 Task: Create List Brand Portfolio Metrics in Board Data Analytics Platforms and Tools to Workspace Business Travel Services. Create List Brand Portfolio Governance in Board Brand Positioning and Messaging Development to Workspace Business Travel Services. Create List Brand Portfolio Review in Board Business Model Revenue Forecasting and Modeling to Workspace Business Travel Services
Action: Mouse moved to (437, 178)
Screenshot: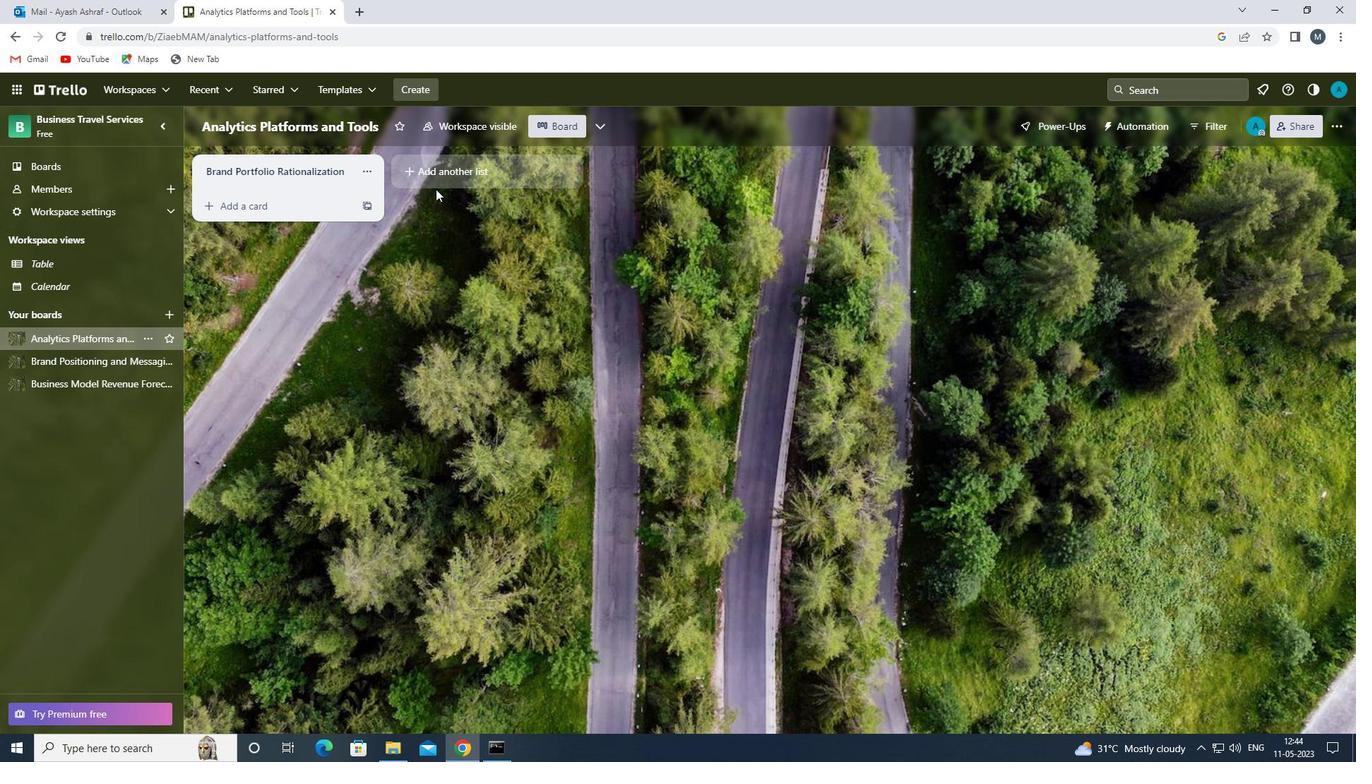 
Action: Mouse pressed left at (437, 178)
Screenshot: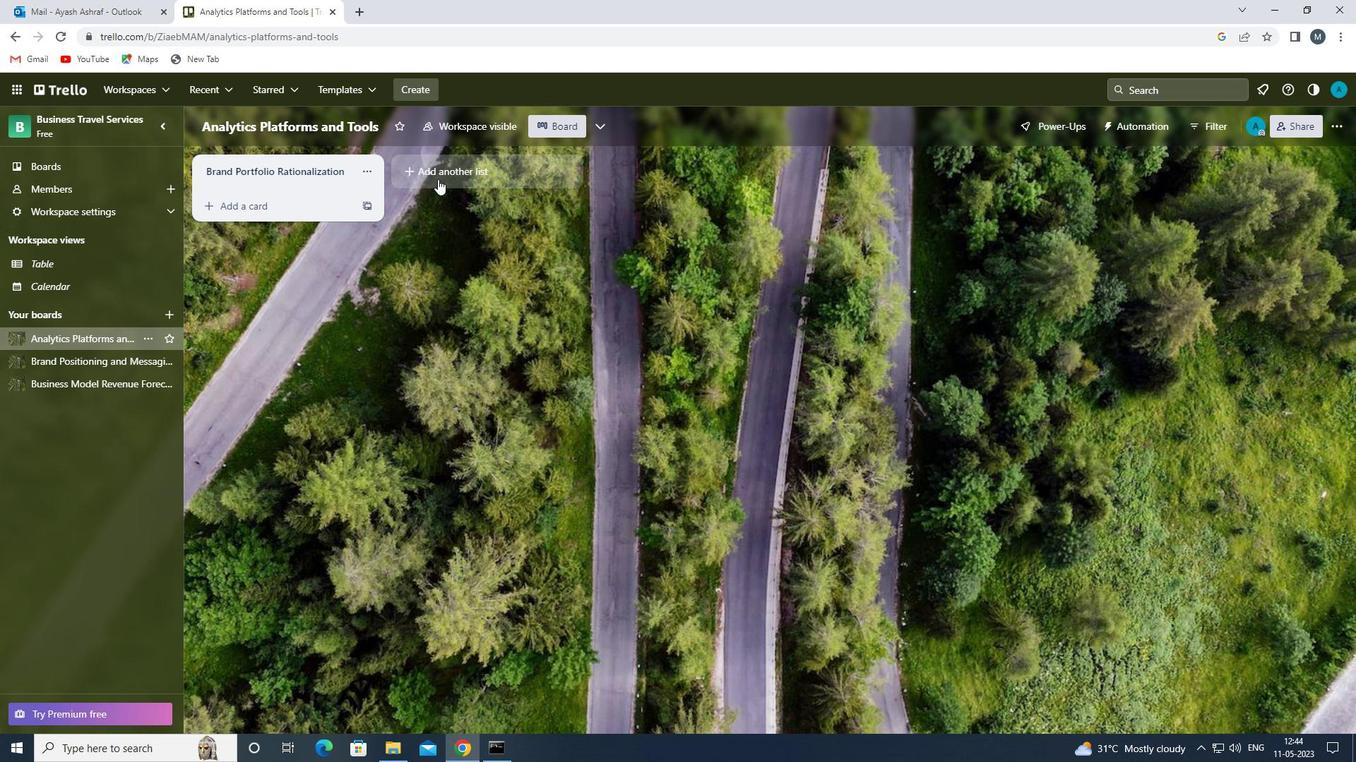 
Action: Mouse moved to (435, 173)
Screenshot: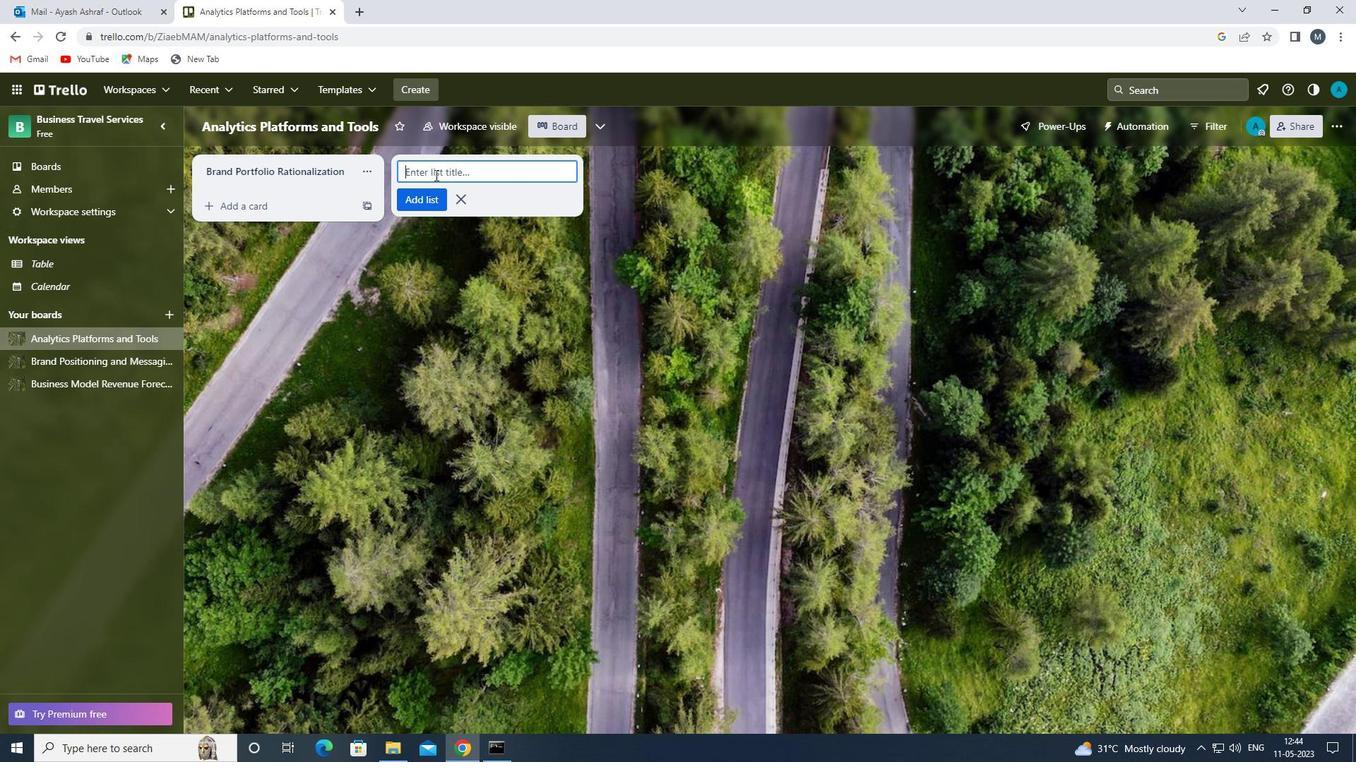 
Action: Mouse pressed left at (435, 173)
Screenshot: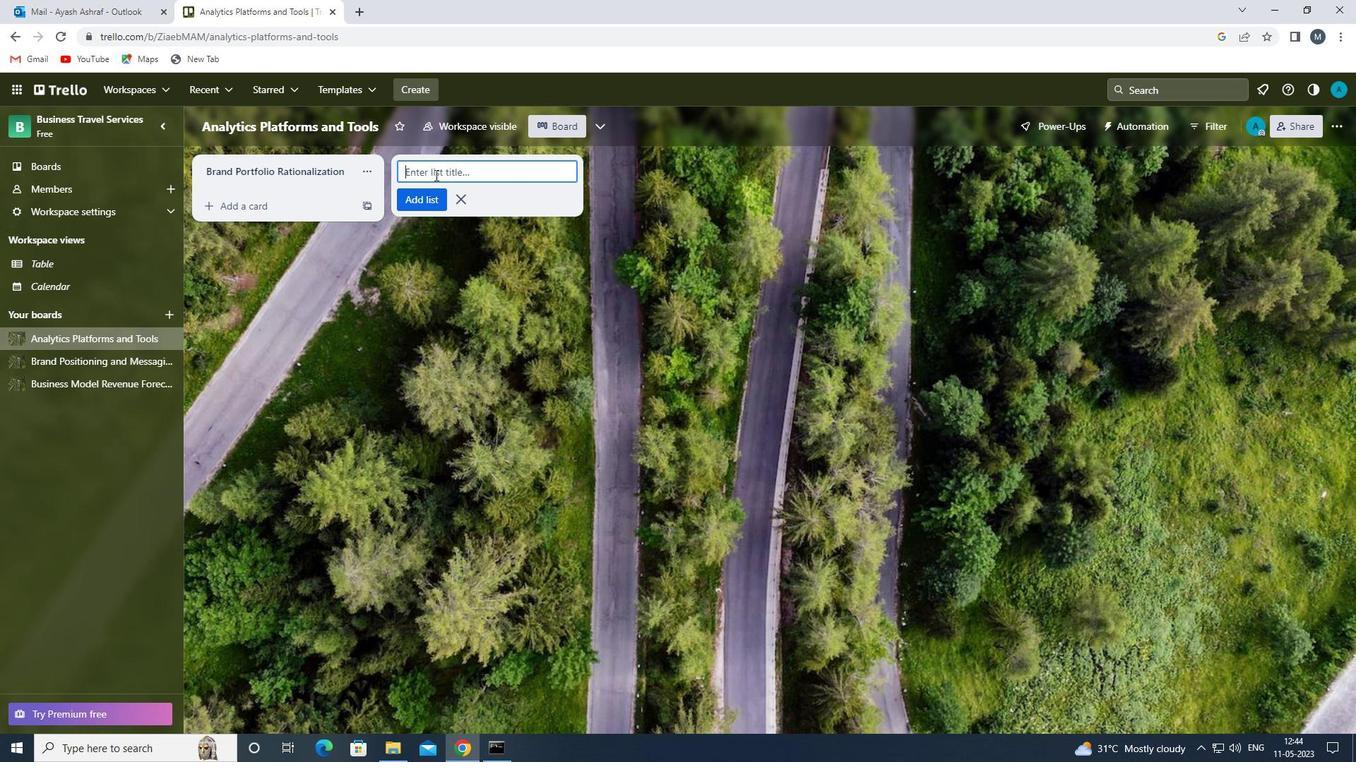 
Action: Key pressed <Key.shift>BRAND<Key.space><Key.shift><Key.shift><Key.shift><Key.shift>PORTFOLIO<Key.space><Key.shift>METRICS<Key.space>
Screenshot: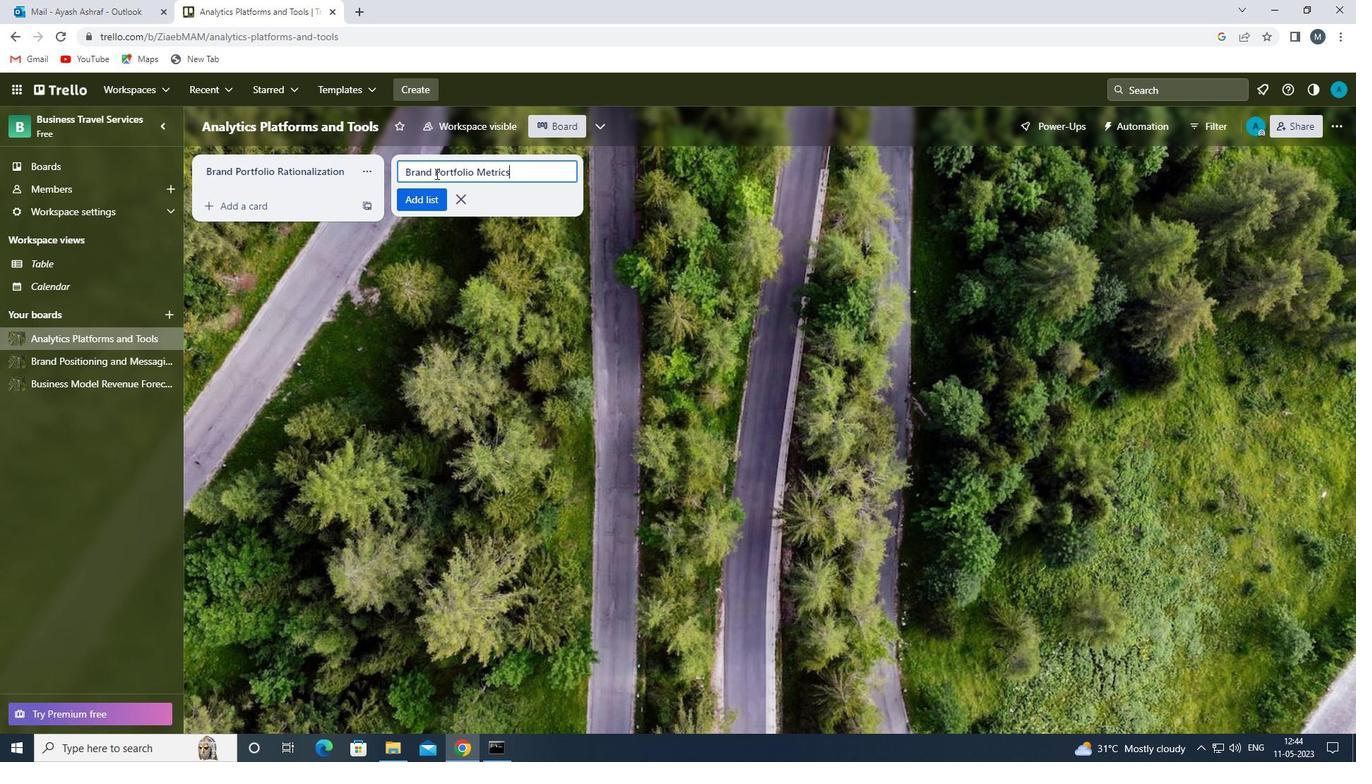 
Action: Mouse moved to (412, 200)
Screenshot: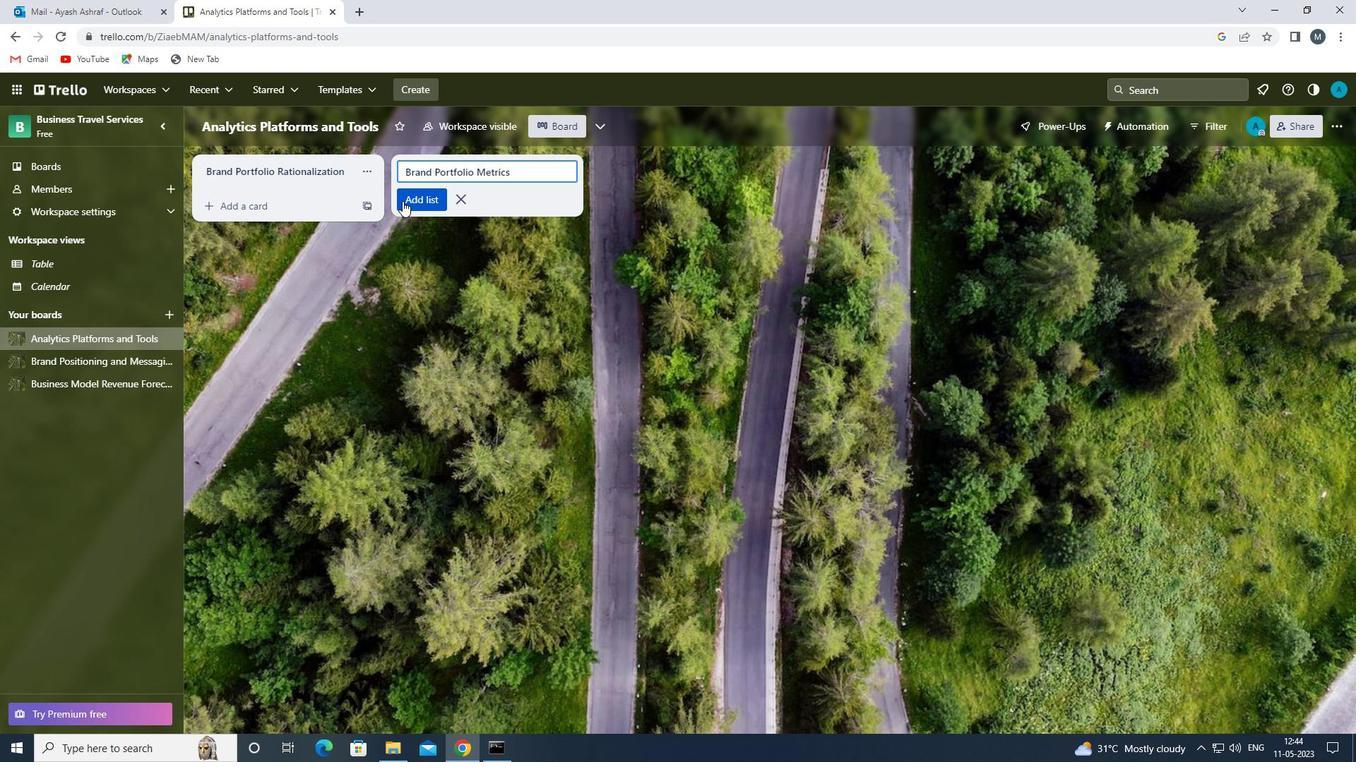 
Action: Mouse pressed left at (412, 200)
Screenshot: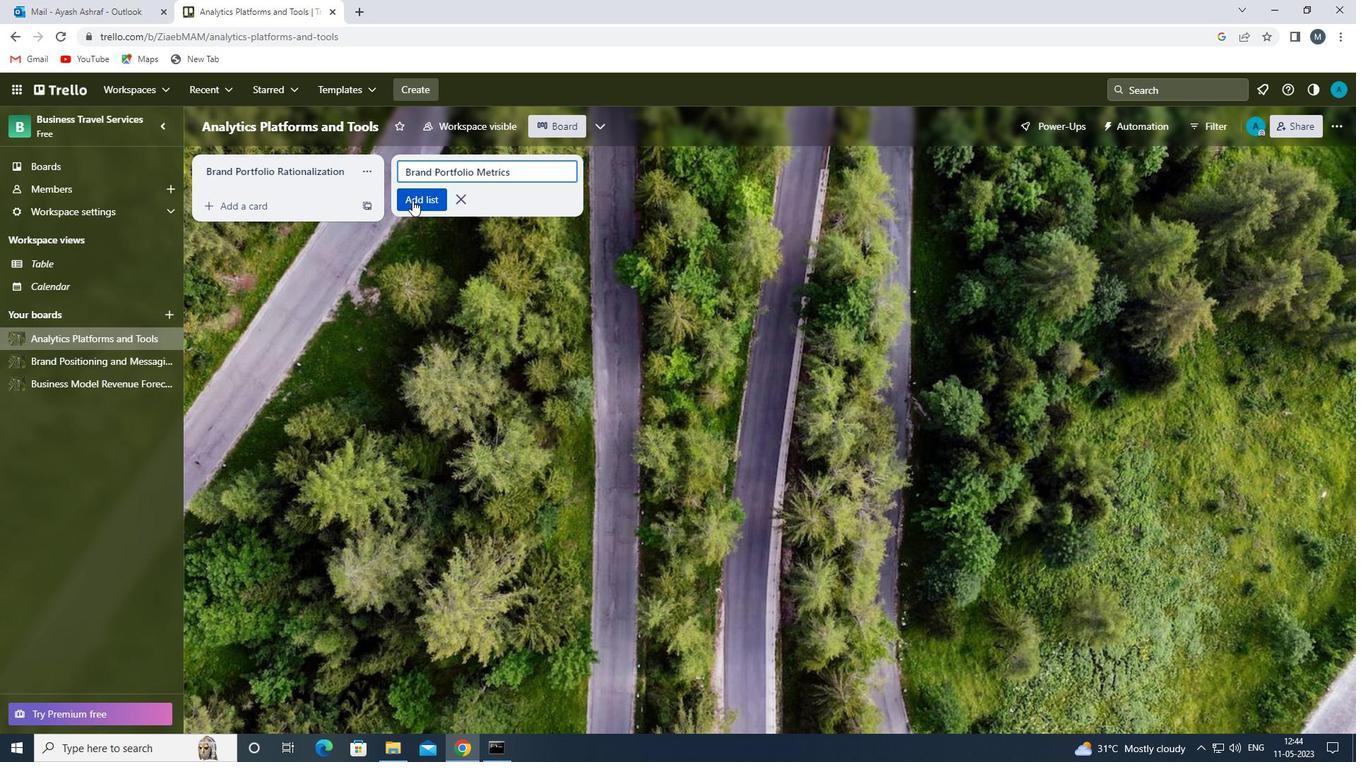 
Action: Mouse moved to (476, 311)
Screenshot: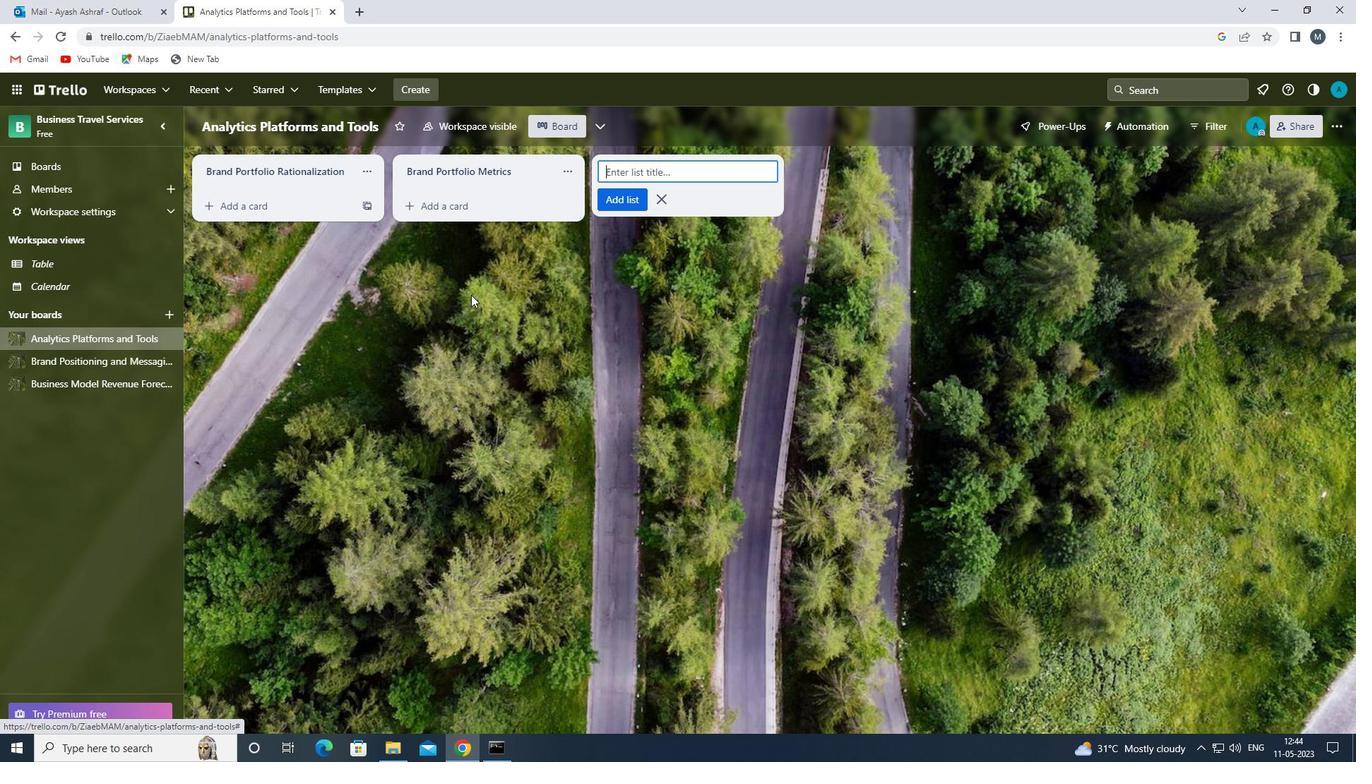 
Action: Mouse pressed left at (476, 311)
Screenshot: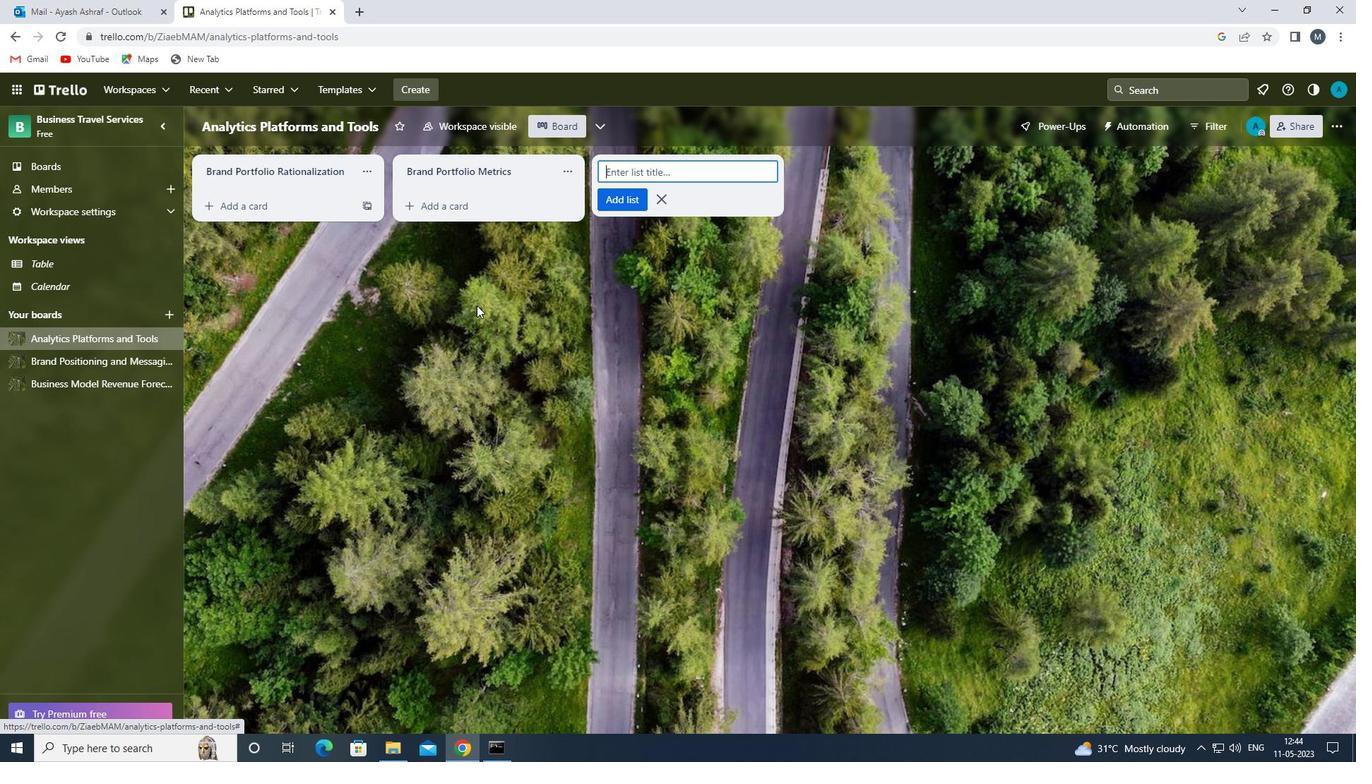 
Action: Mouse moved to (84, 361)
Screenshot: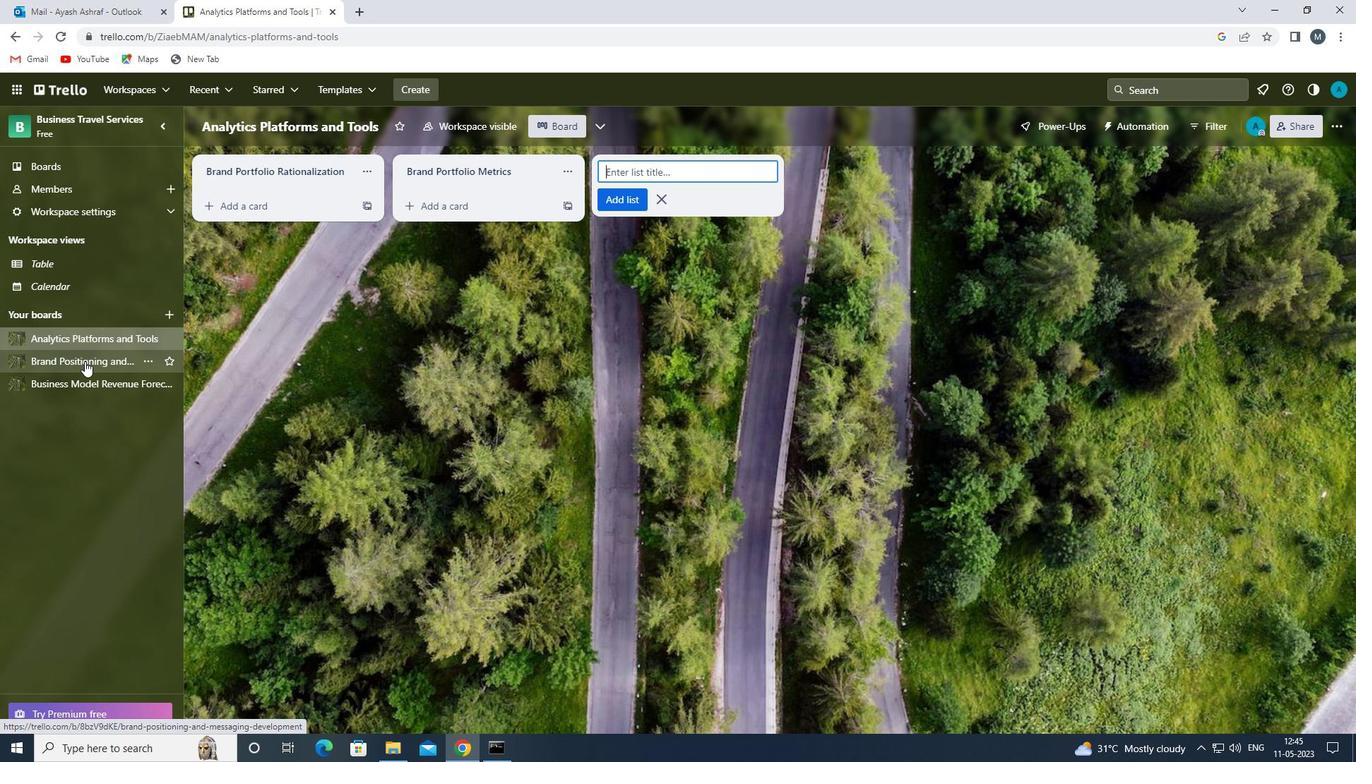 
Action: Mouse pressed left at (84, 361)
Screenshot: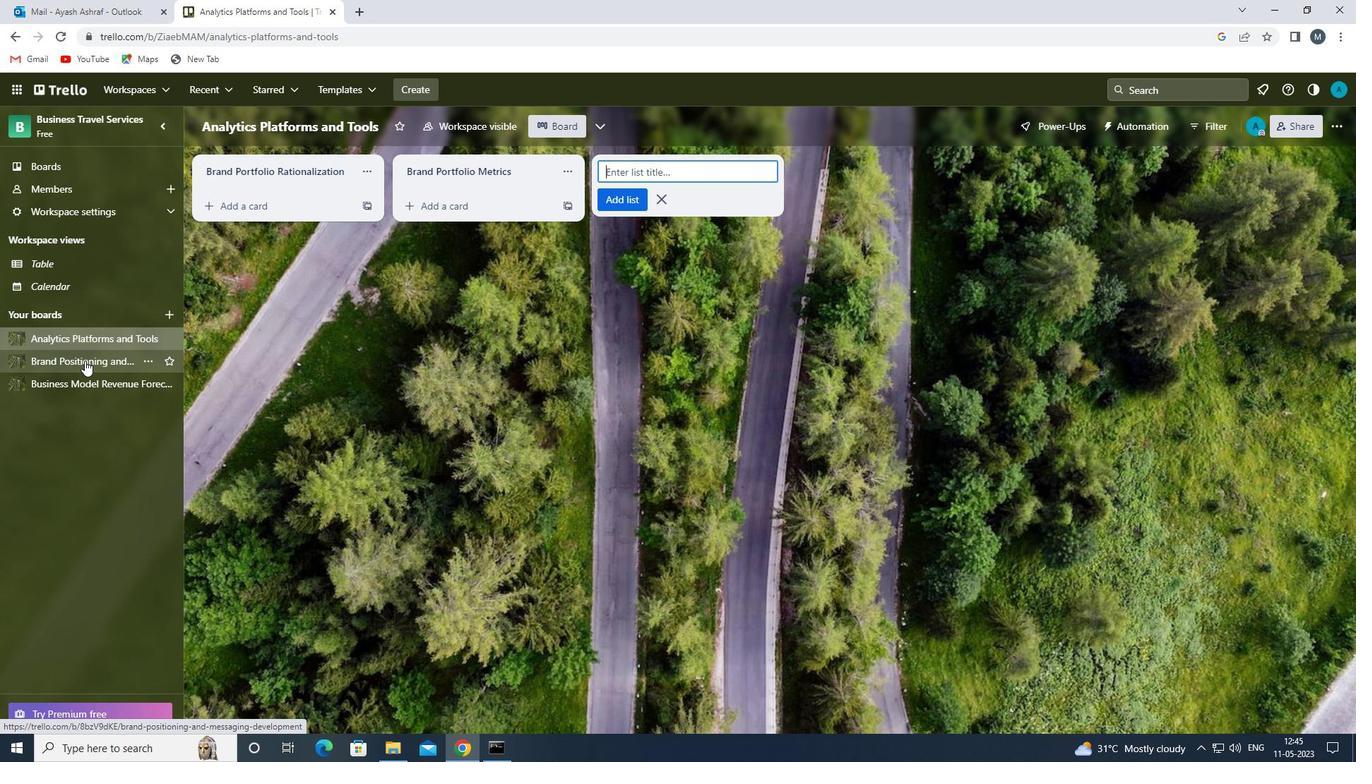 
Action: Mouse moved to (428, 170)
Screenshot: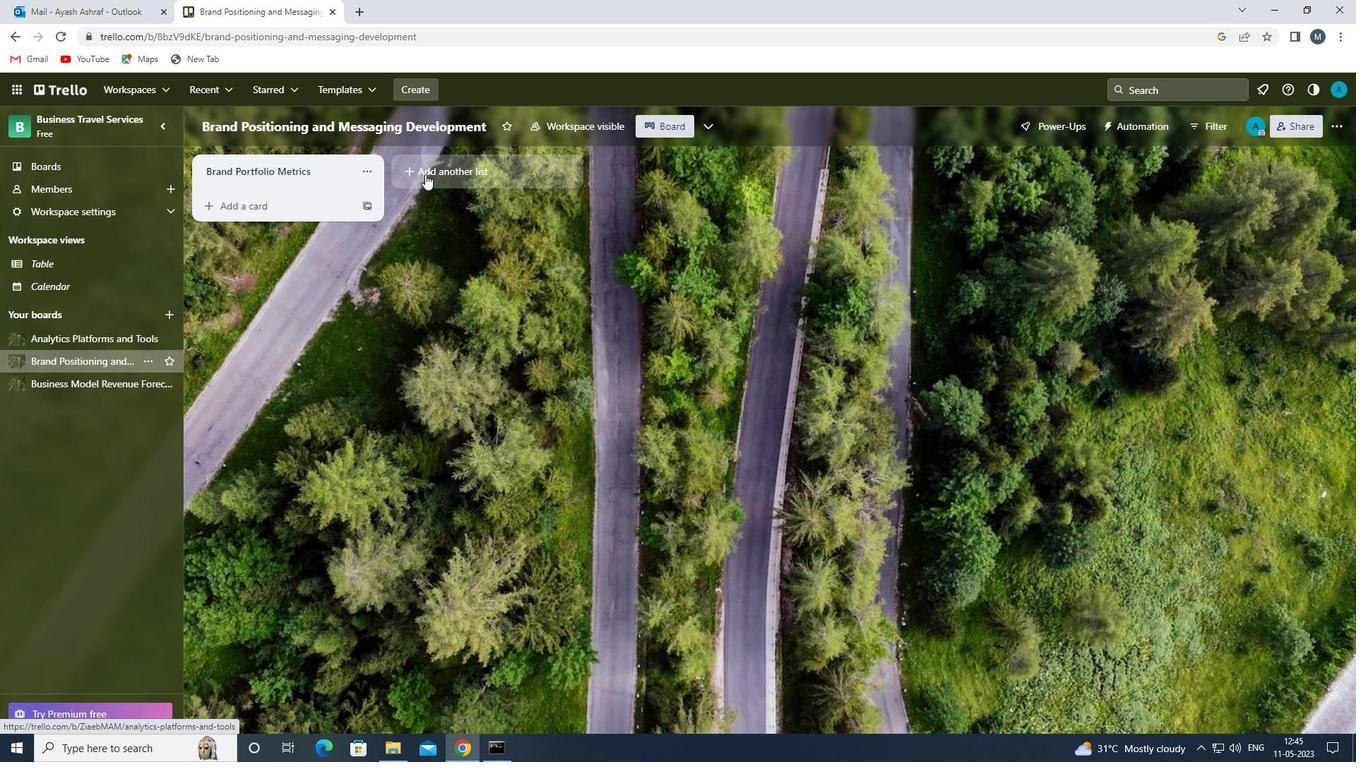 
Action: Mouse pressed left at (428, 170)
Screenshot: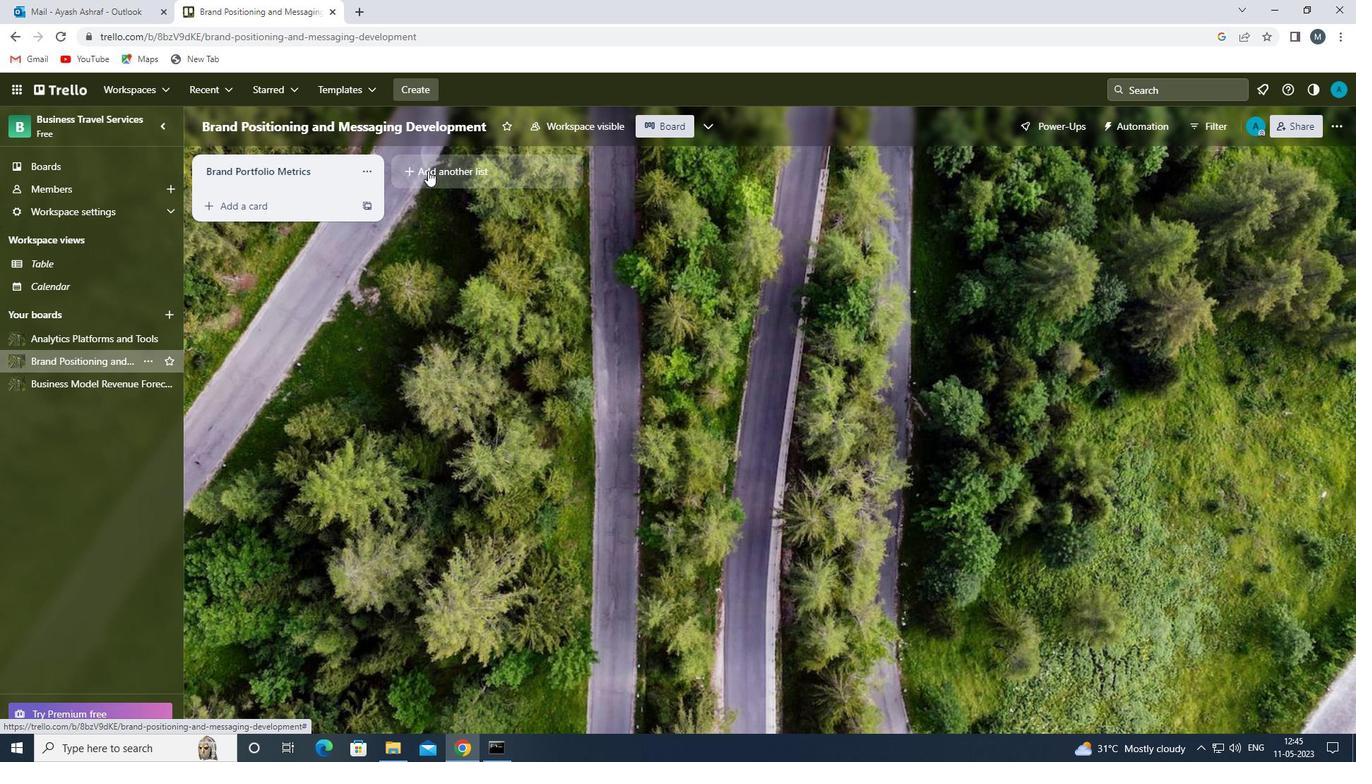 
Action: Mouse moved to (430, 175)
Screenshot: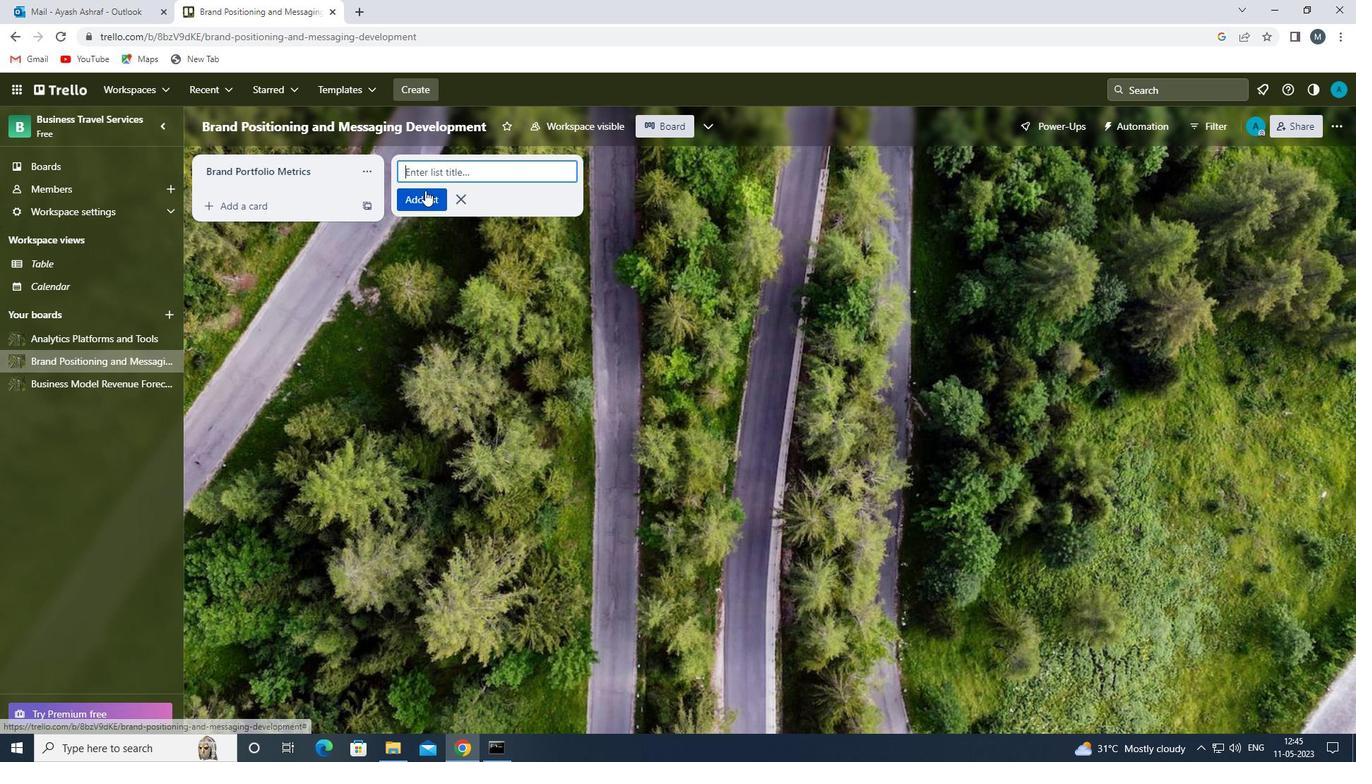 
Action: Mouse pressed left at (430, 175)
Screenshot: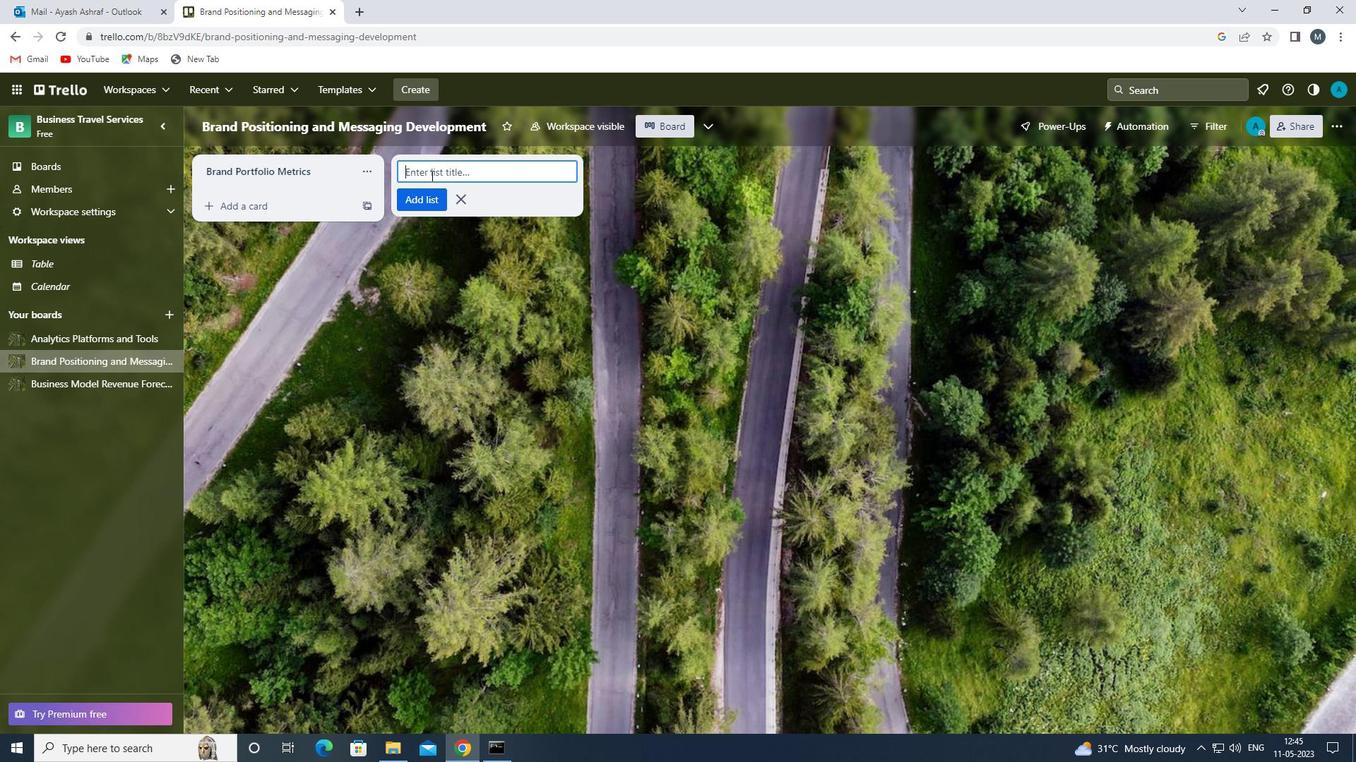
Action: Key pressed <Key.shift>
Screenshot: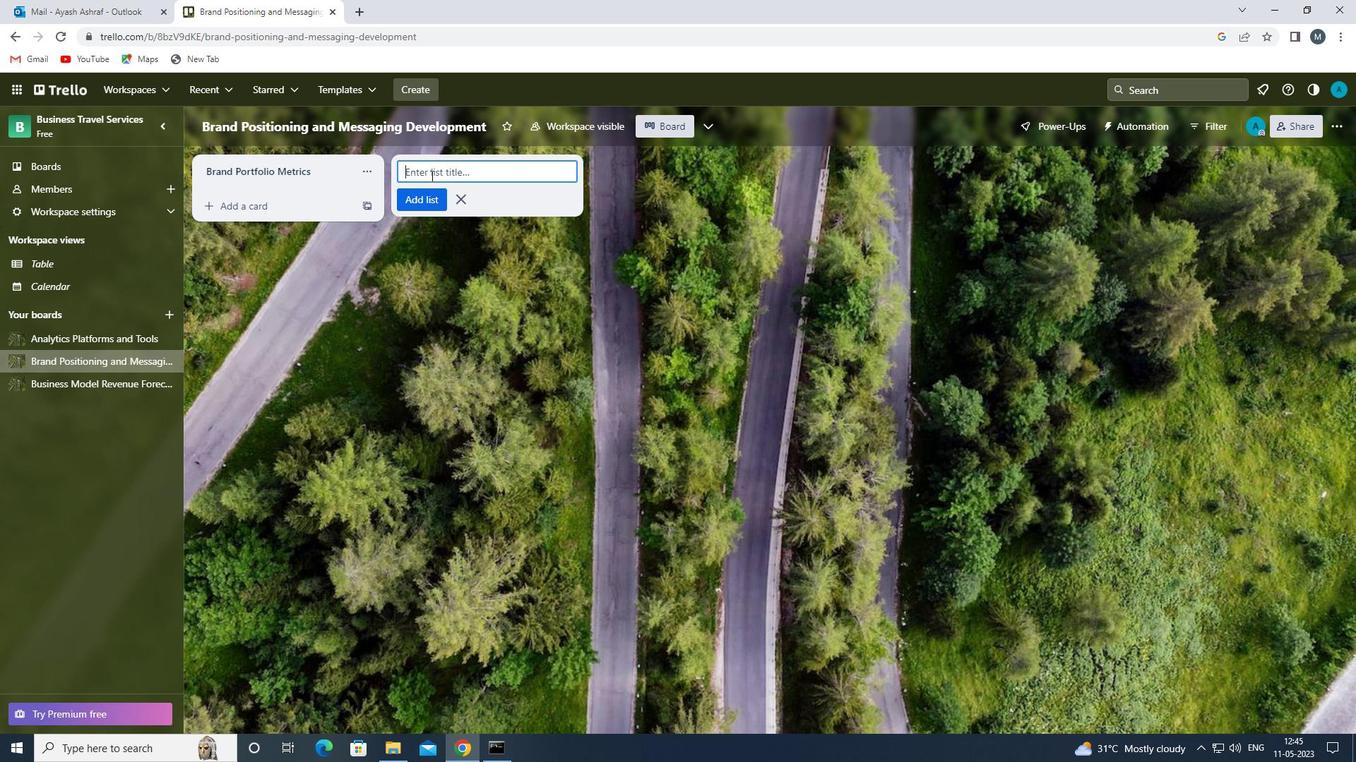
Action: Mouse moved to (430, 175)
Screenshot: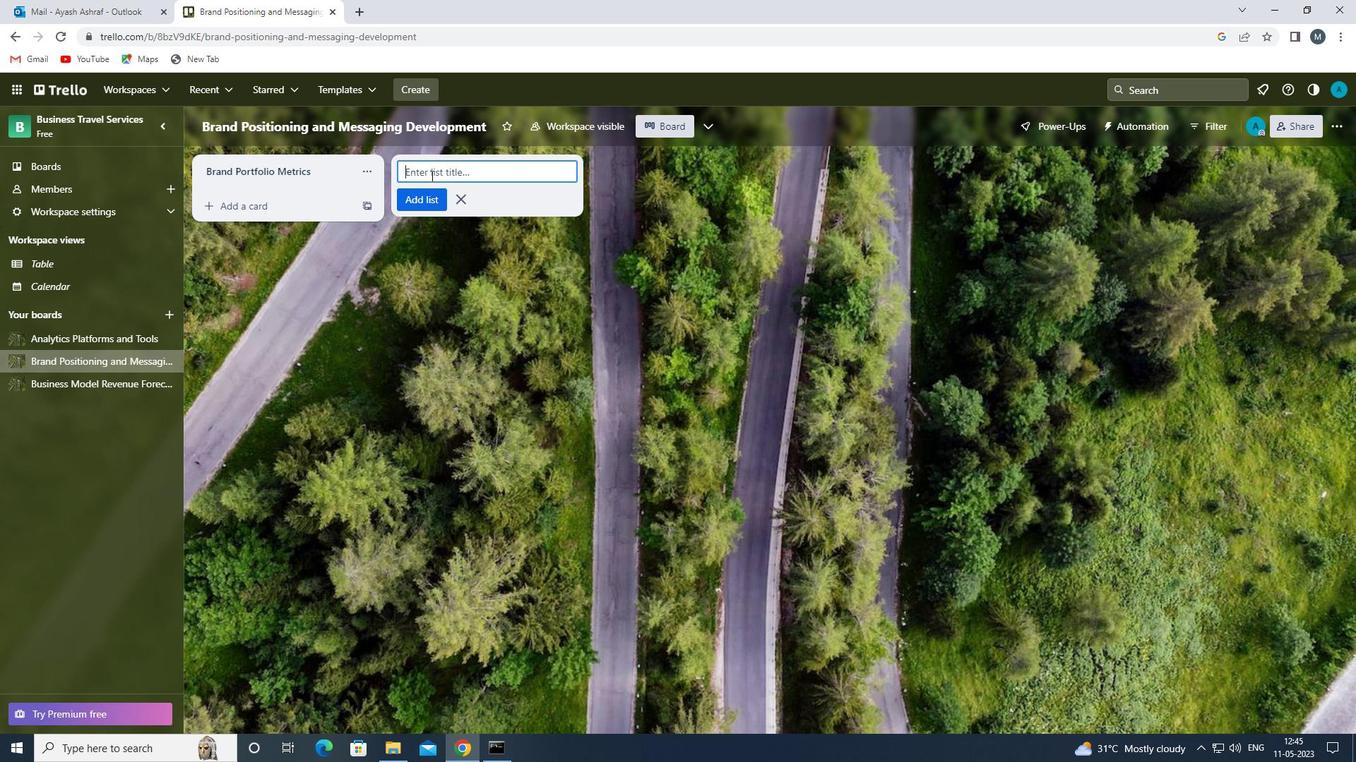 
Action: Key pressed BRAND<Key.space><Key.shift>PORTFOLIO<Key.space><Key.shift><Key.shift><Key.shift><Key.shift><Key.shift><Key.shift><Key.shift><Key.shift><Key.shift><Key.shift><Key.shift><Key.shift><Key.shift>GOVERNANCE<Key.space>
Screenshot: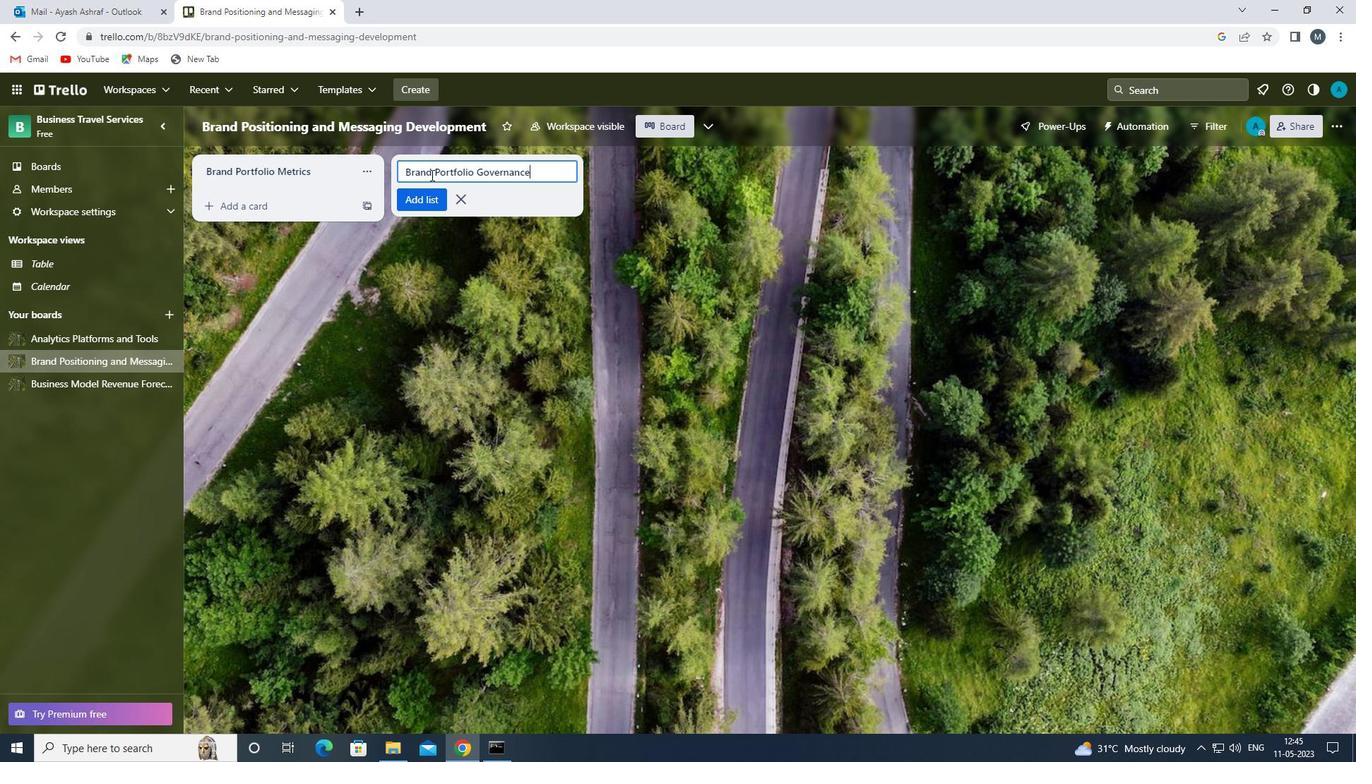 
Action: Mouse moved to (421, 203)
Screenshot: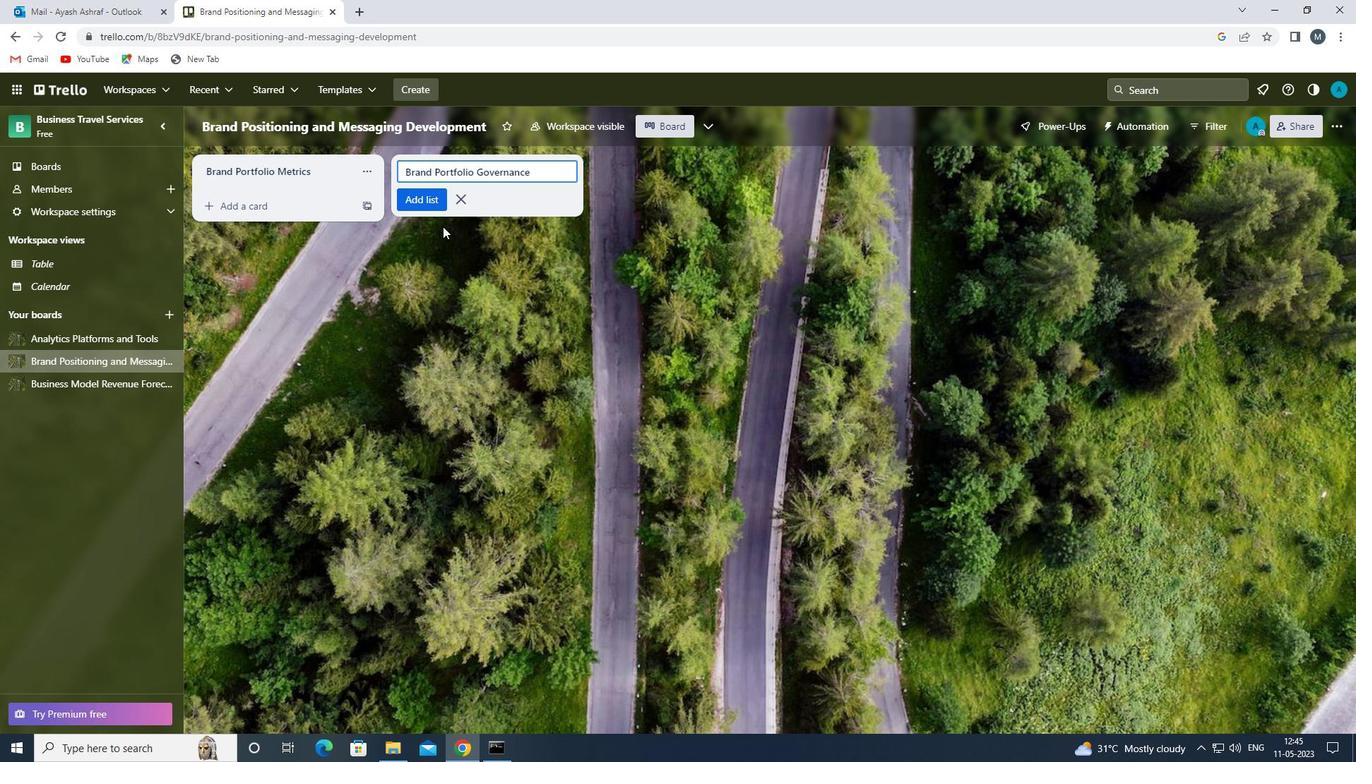 
Action: Mouse pressed left at (421, 203)
Screenshot: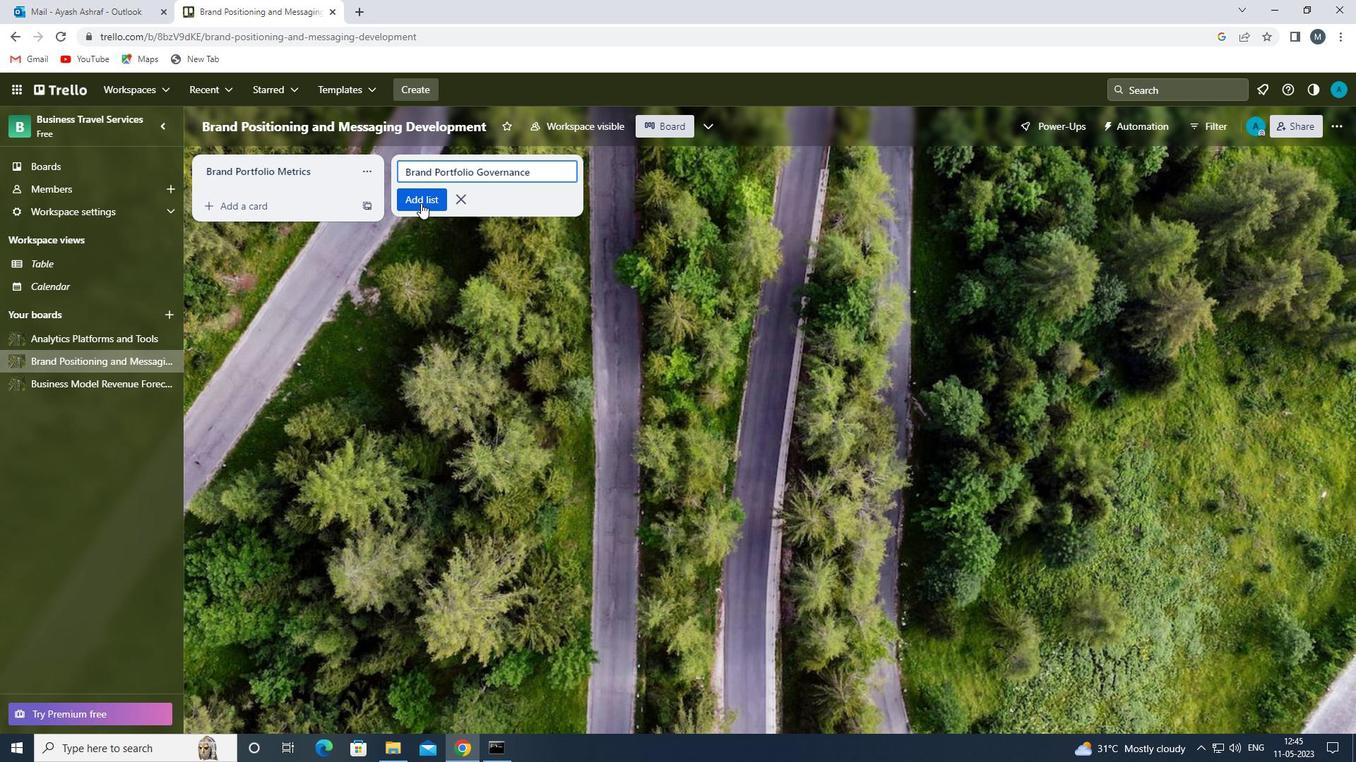 
Action: Mouse moved to (410, 351)
Screenshot: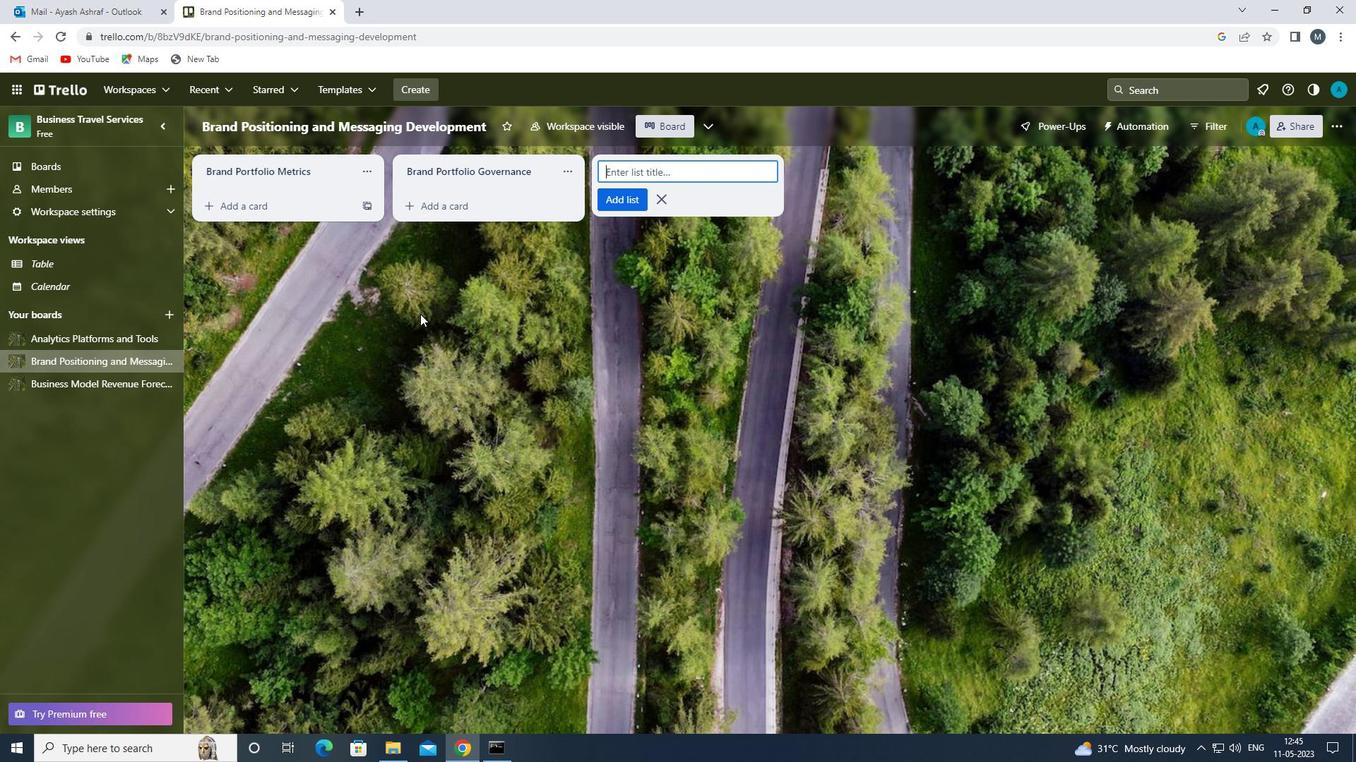 
Action: Mouse pressed left at (410, 351)
Screenshot: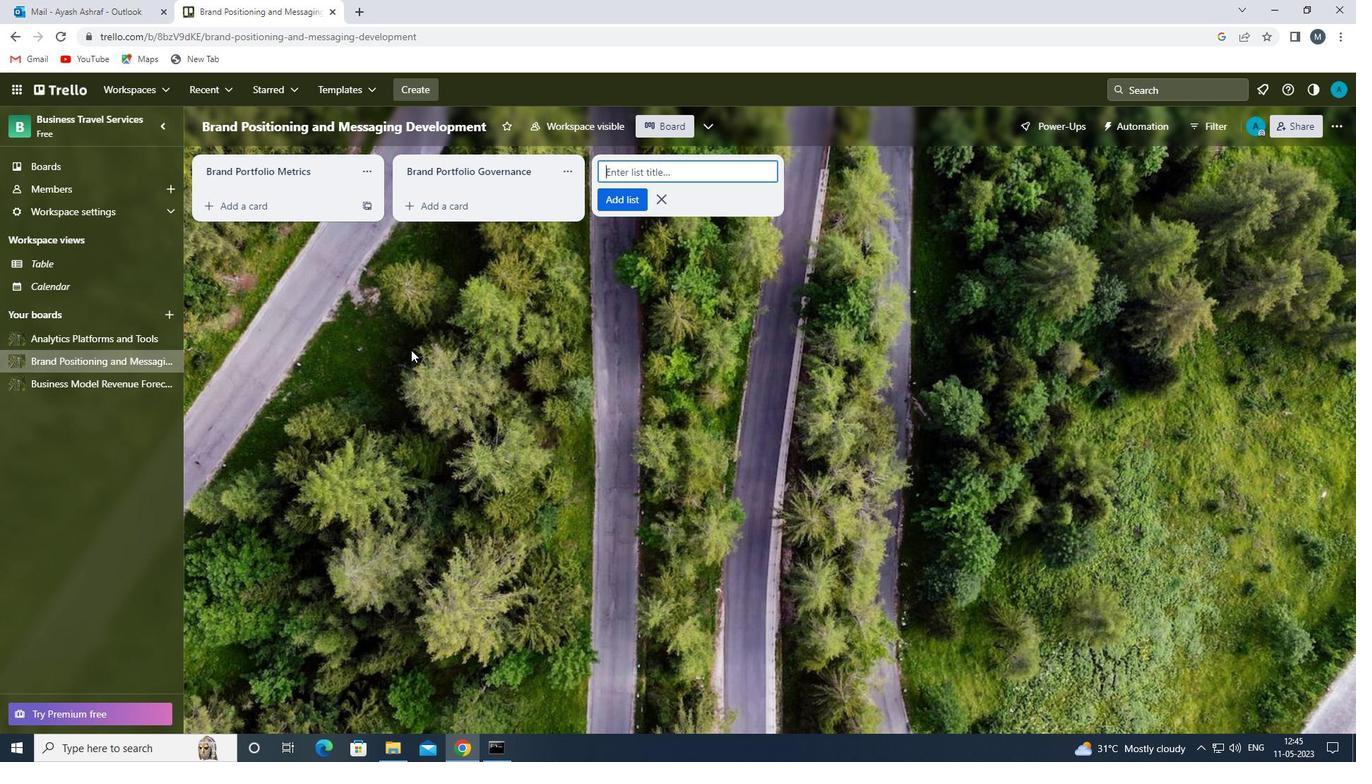 
Action: Mouse moved to (73, 391)
Screenshot: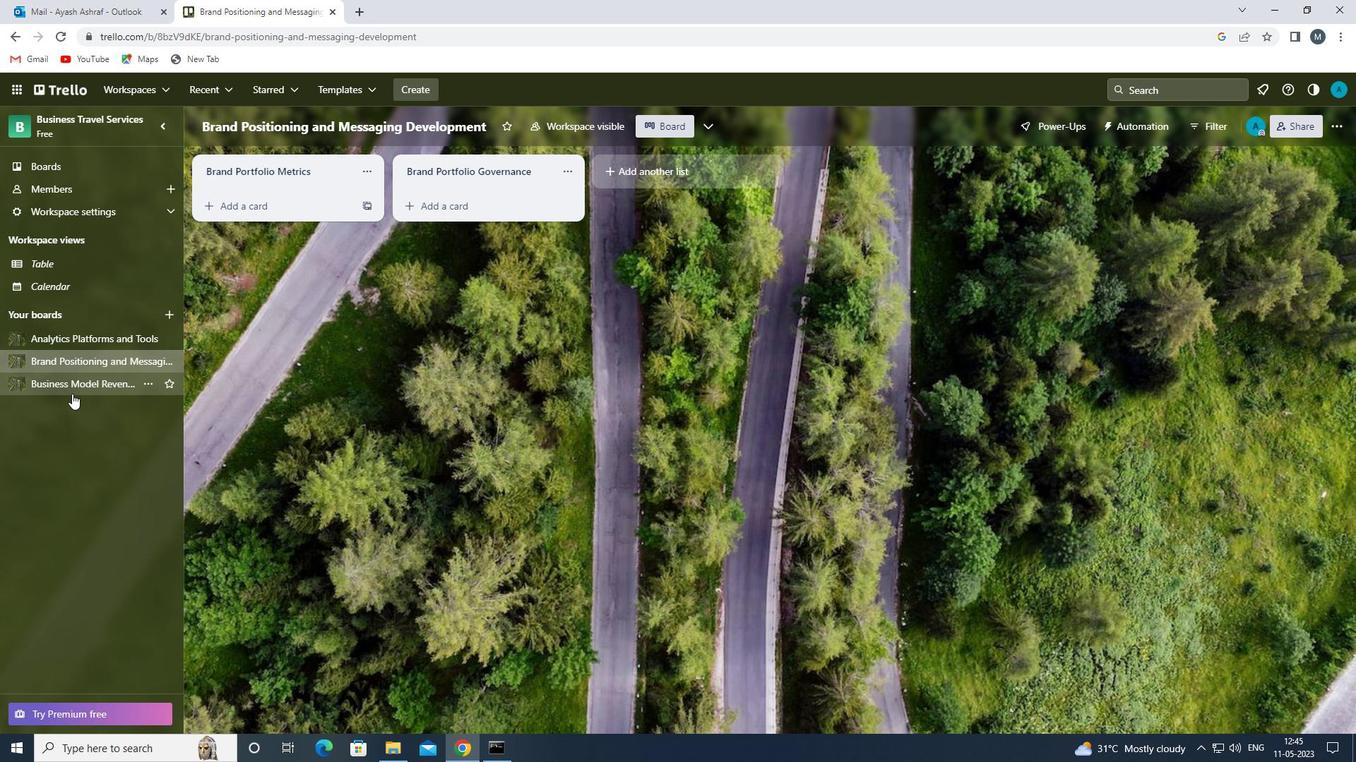 
Action: Mouse pressed left at (73, 391)
Screenshot: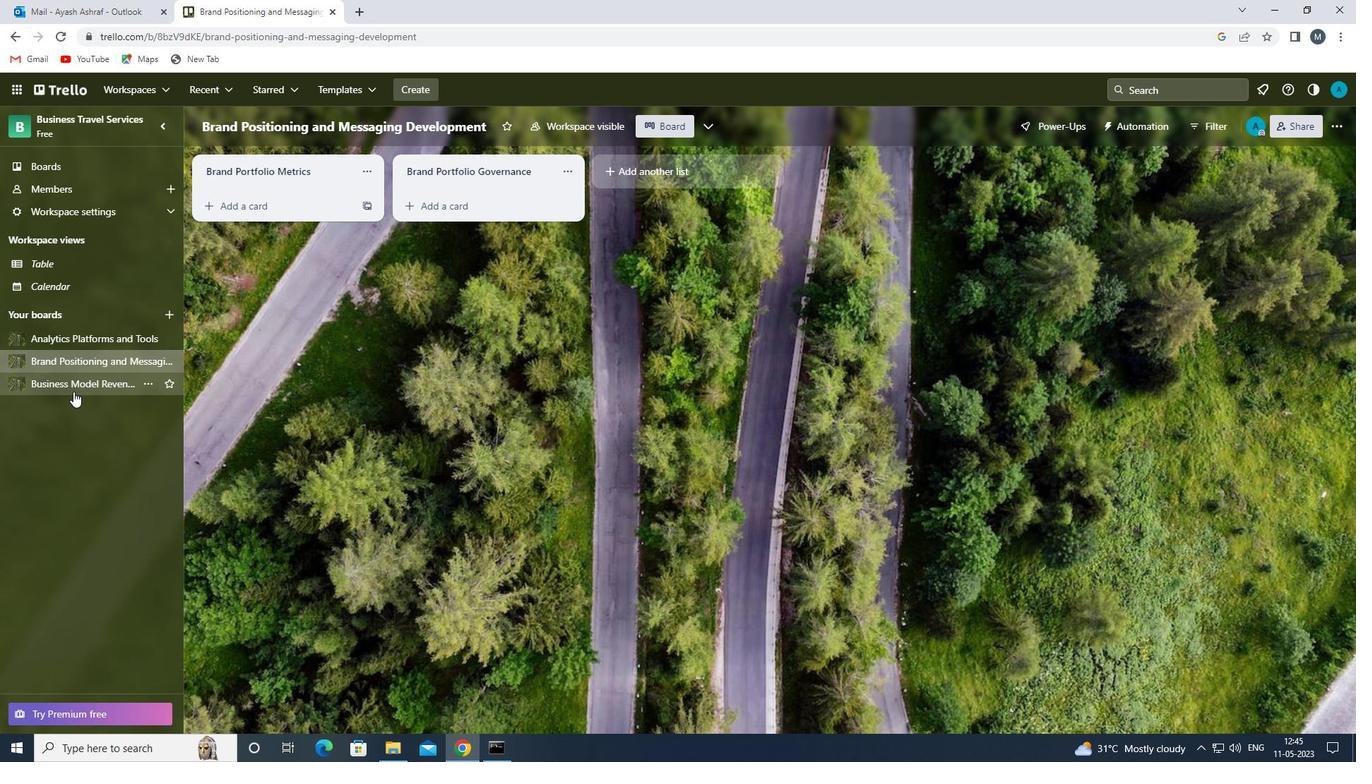 
Action: Mouse moved to (433, 179)
Screenshot: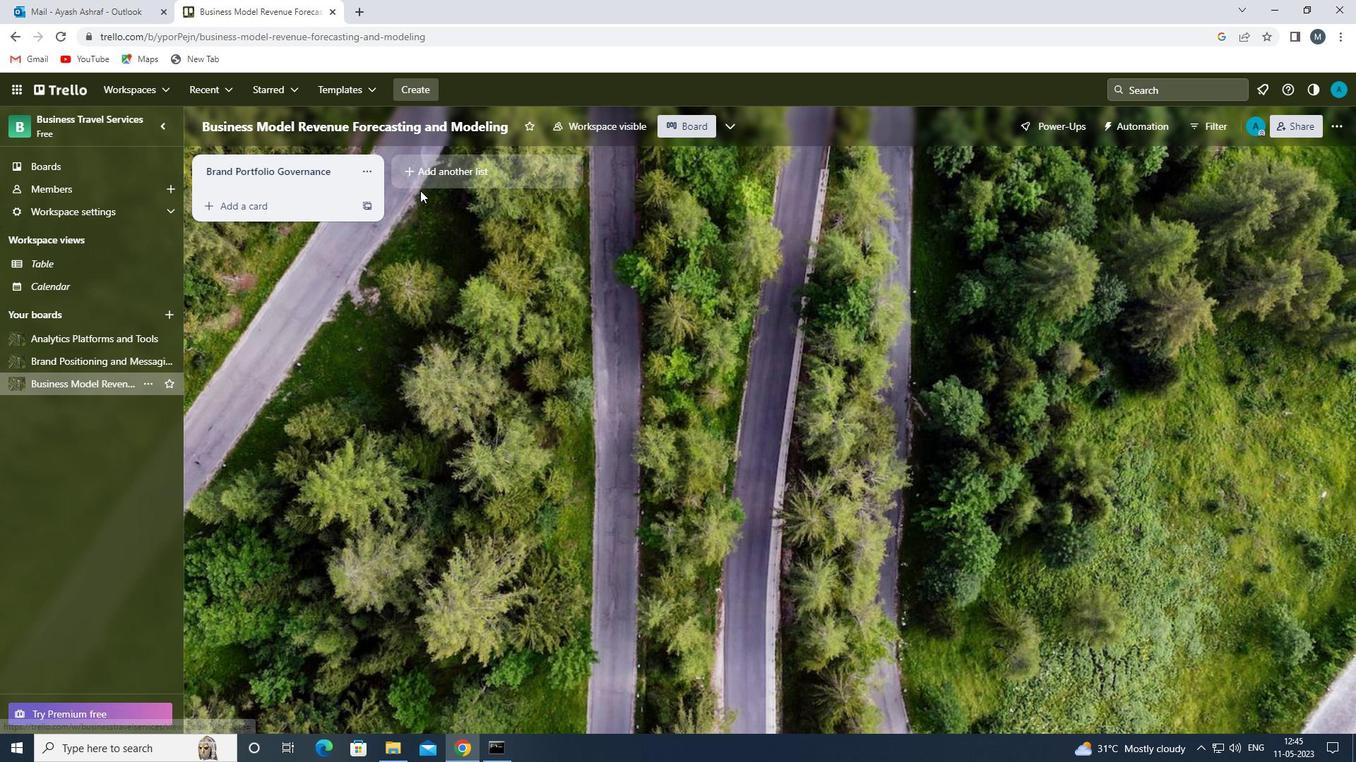 
Action: Mouse pressed left at (433, 179)
Screenshot: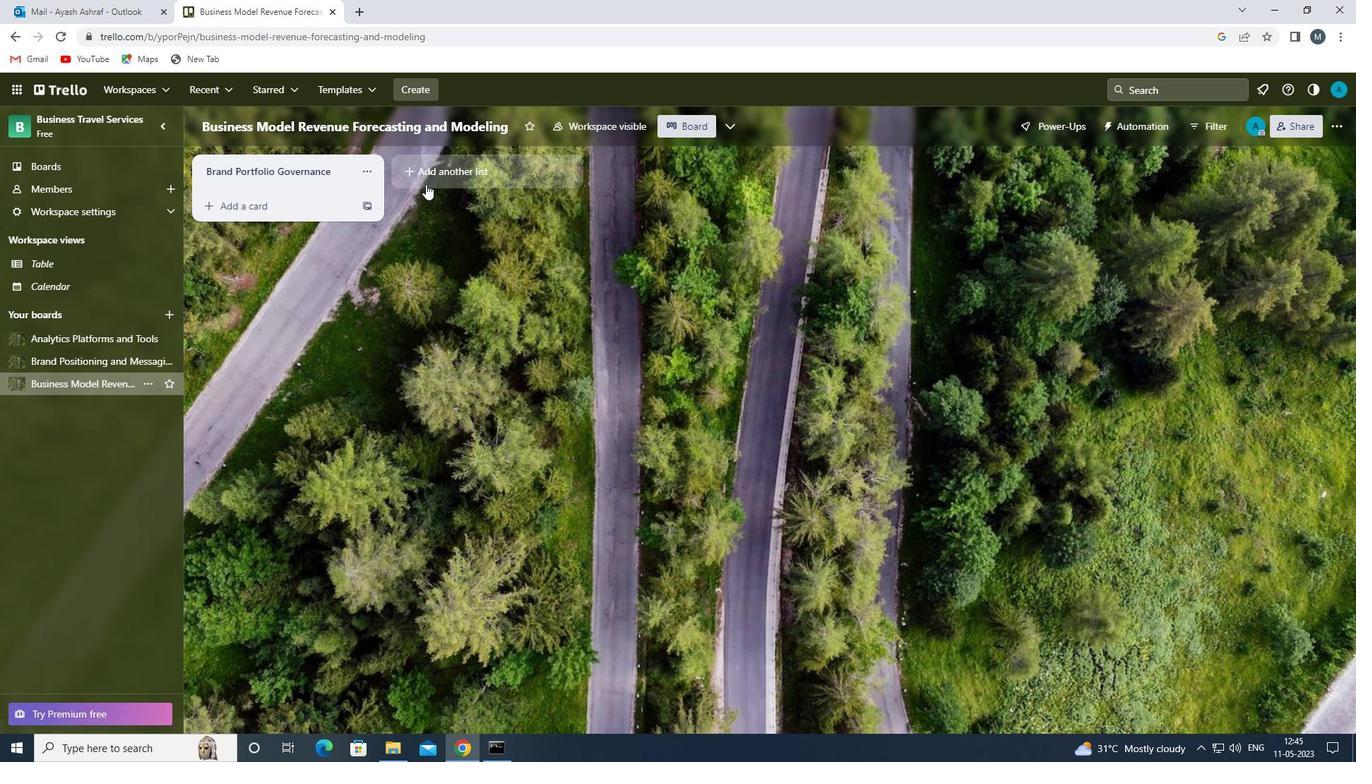 
Action: Mouse moved to (434, 173)
Screenshot: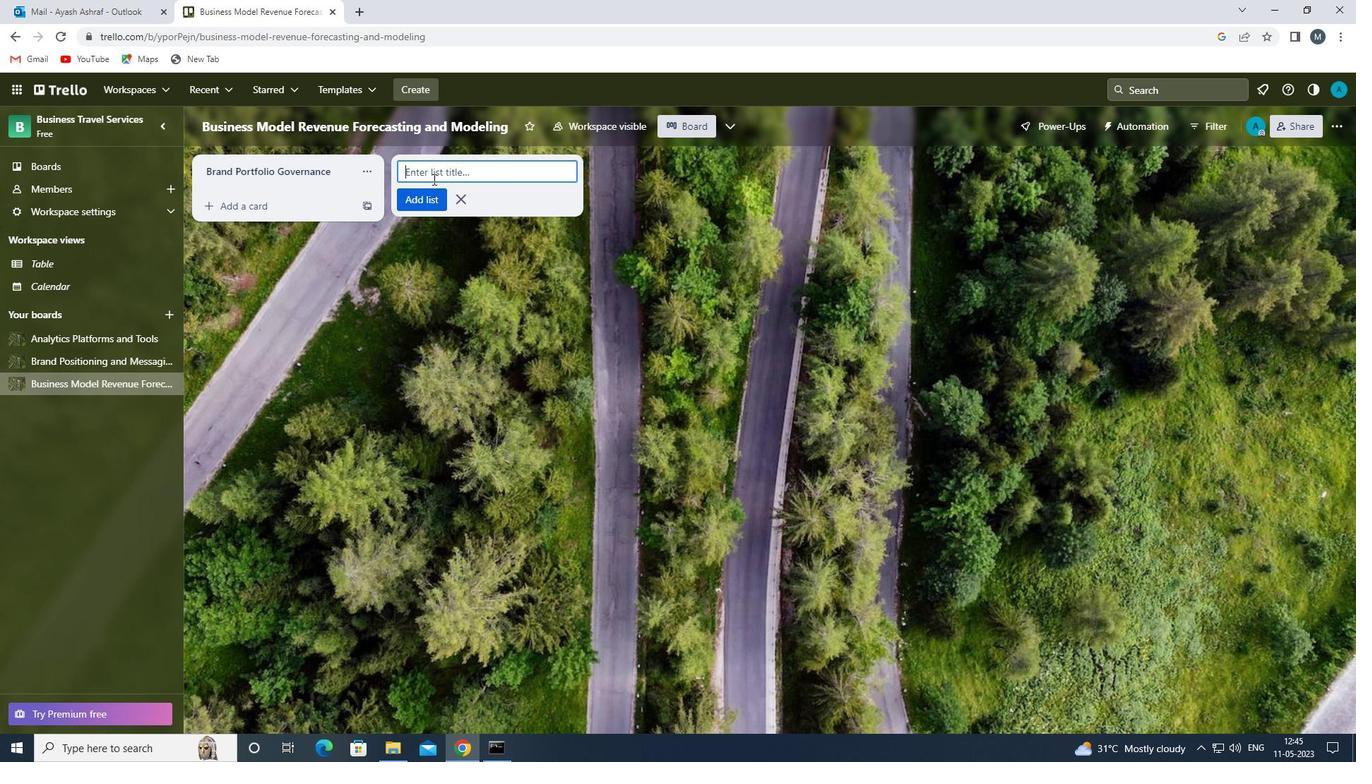 
Action: Mouse pressed left at (434, 173)
Screenshot: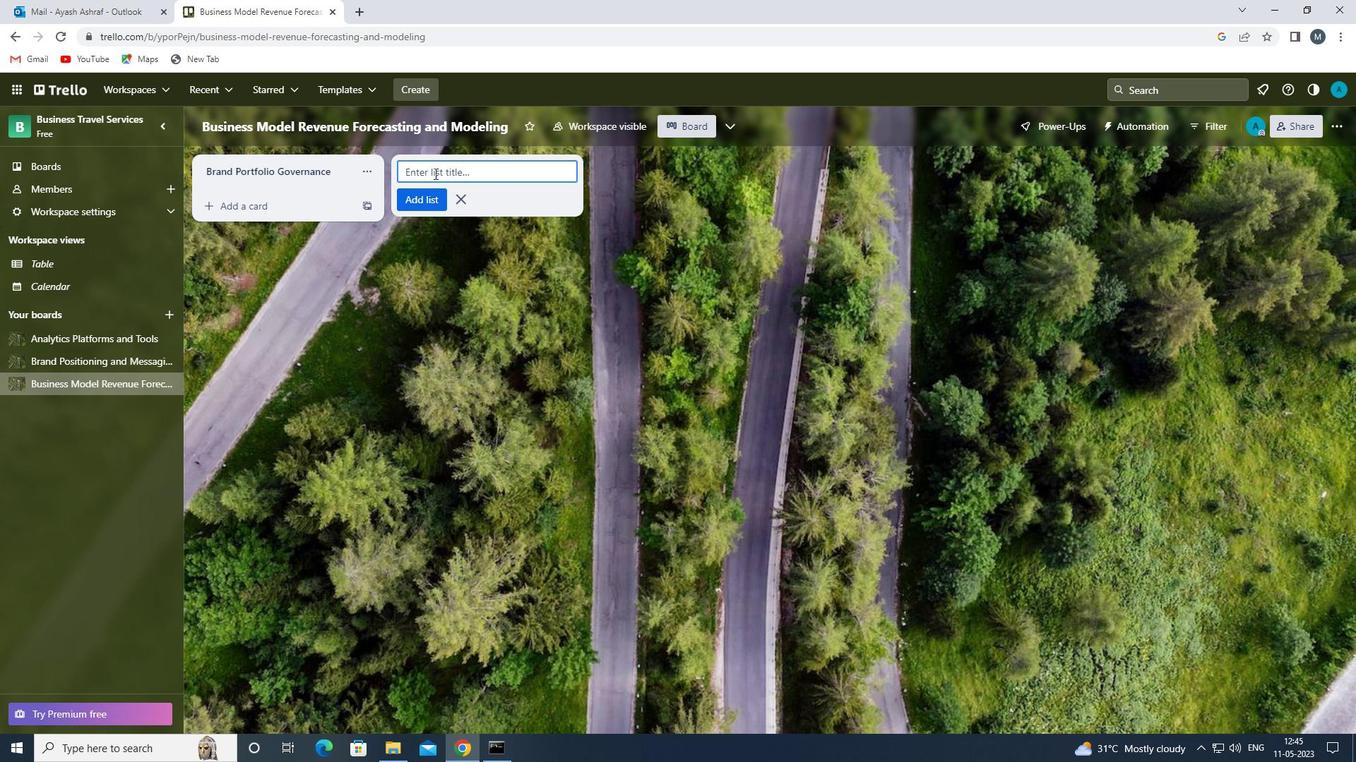 
Action: Mouse moved to (430, 173)
Screenshot: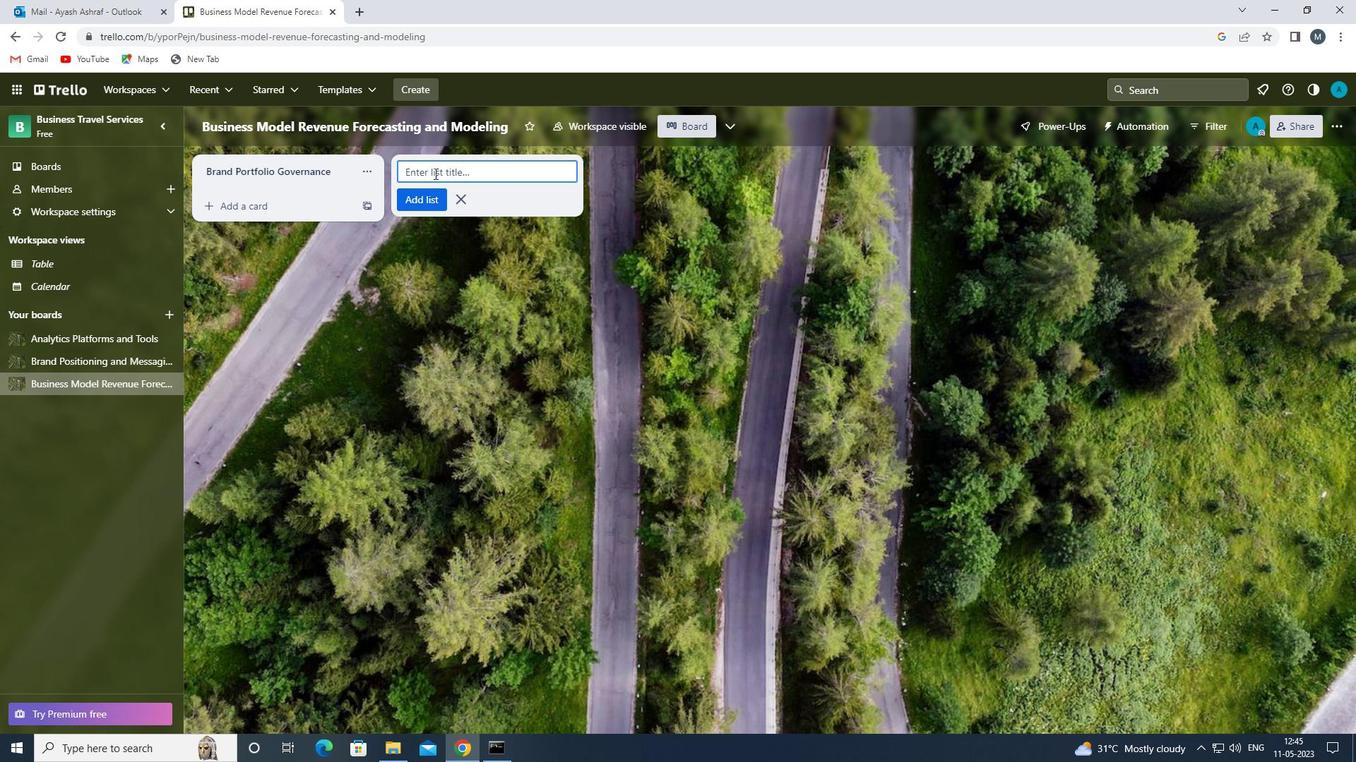 
Action: Key pressed <Key.shift>BRAND<Key.space><Key.shift>PORTFOLIO<Key.space><Key.shift>REVIEW<Key.space>
Screenshot: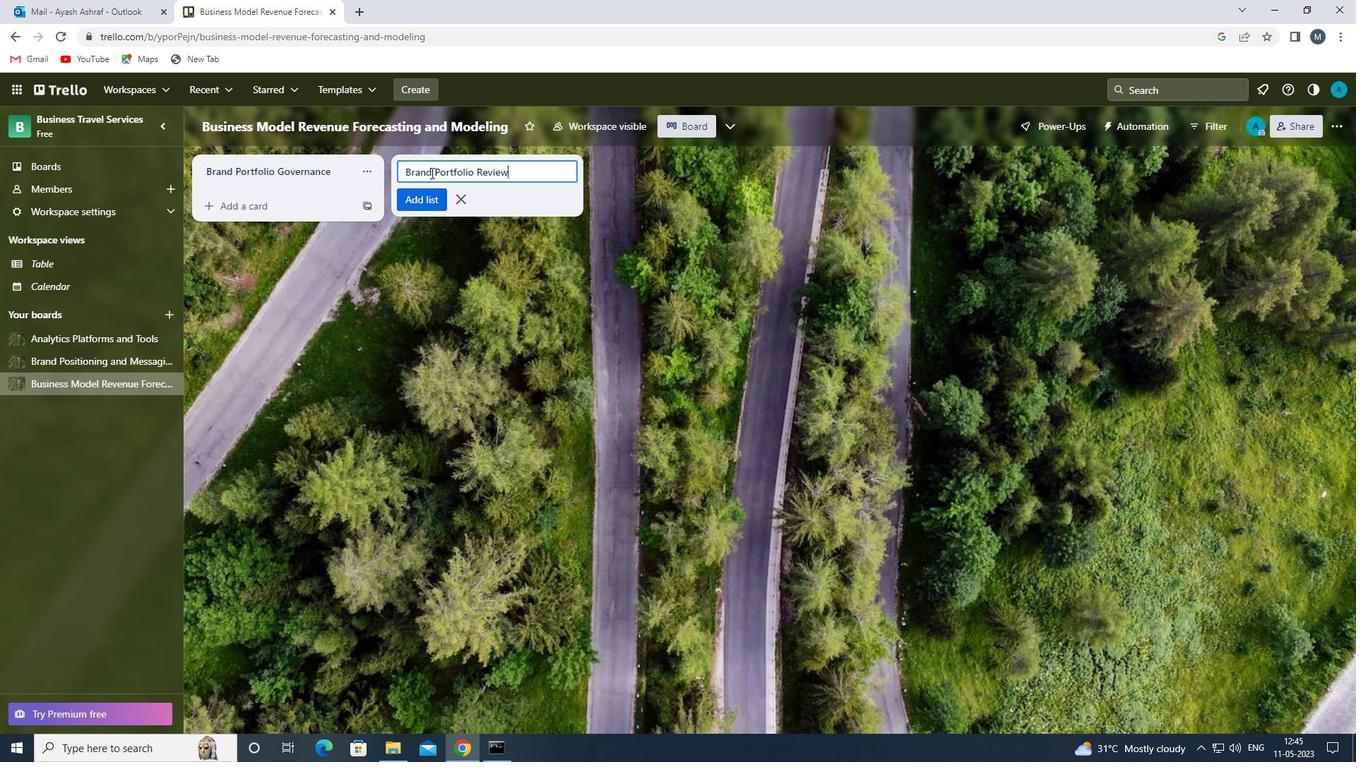 
Action: Mouse moved to (435, 293)
Screenshot: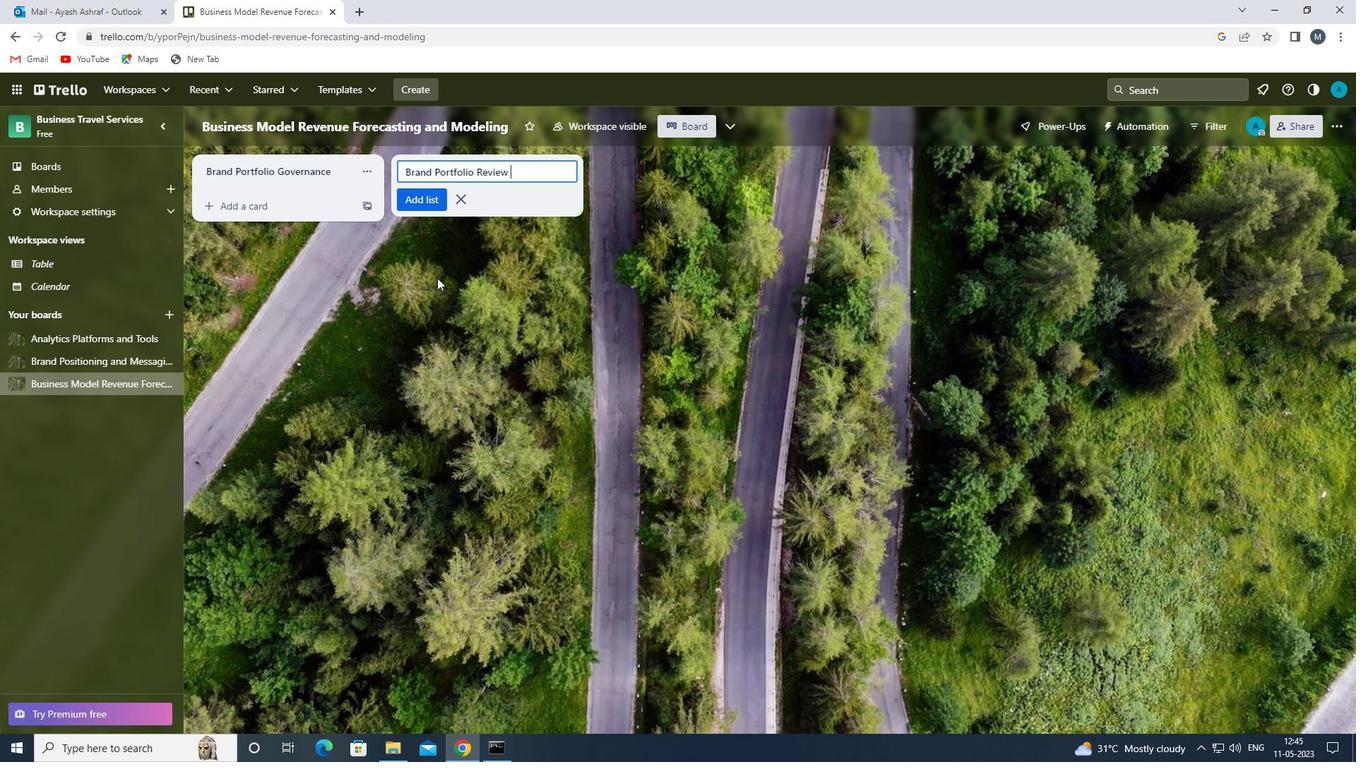 
Action: Mouse pressed left at (435, 293)
Screenshot: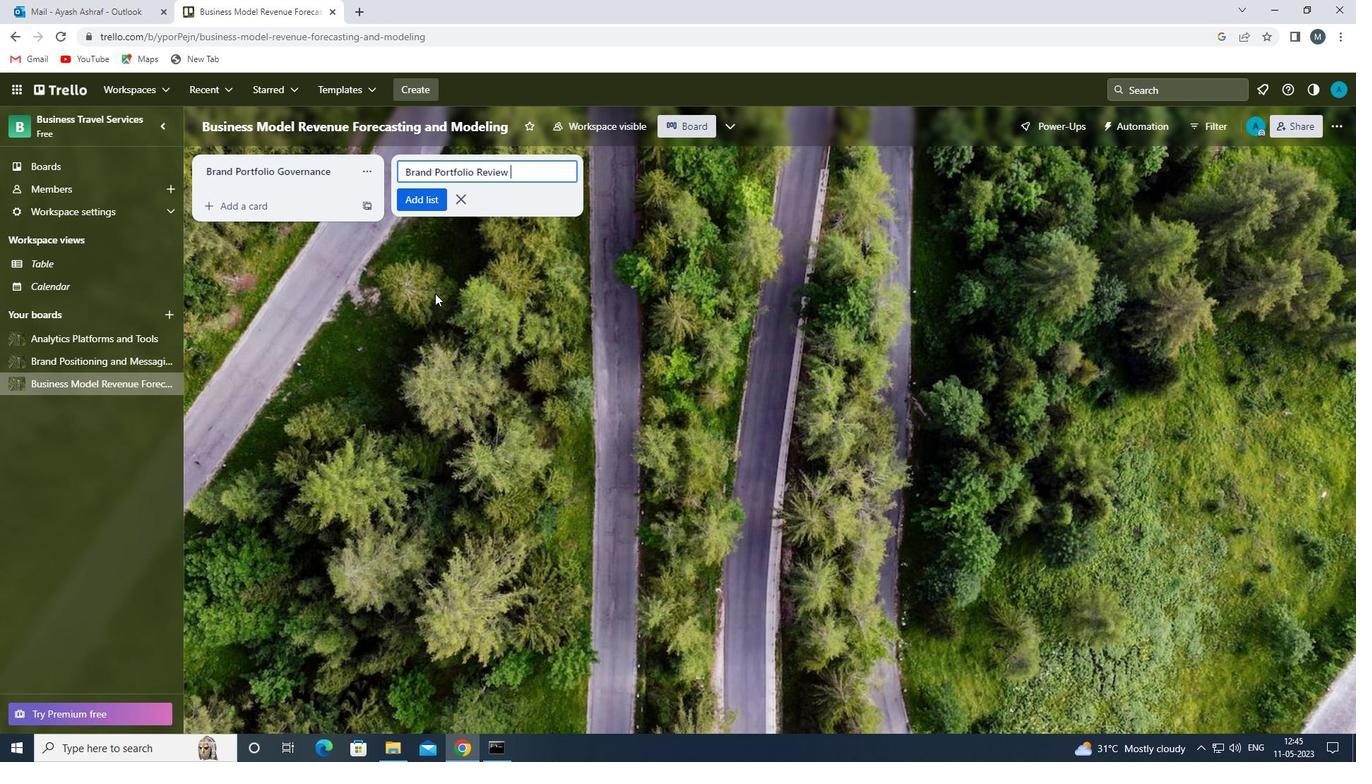 
Action: Mouse moved to (454, 178)
Screenshot: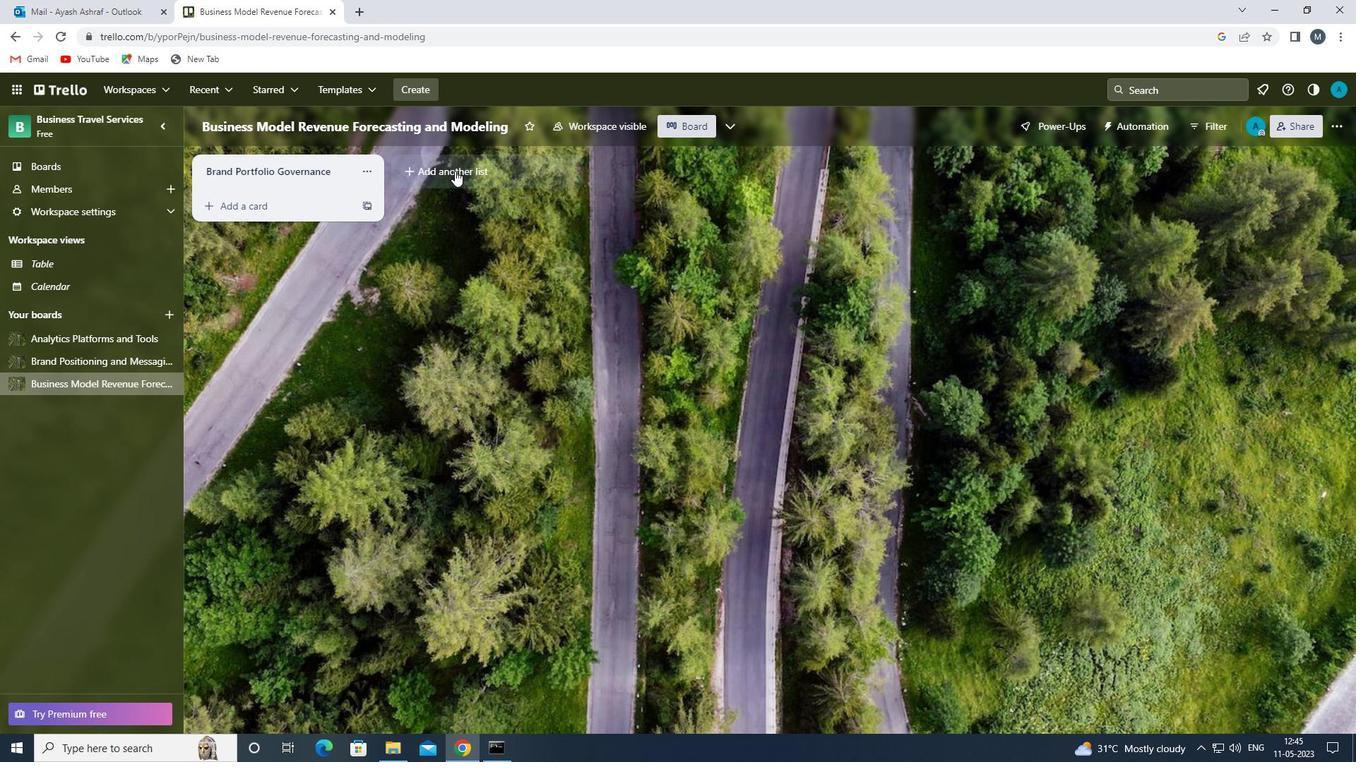 
Action: Mouse pressed left at (454, 178)
Screenshot: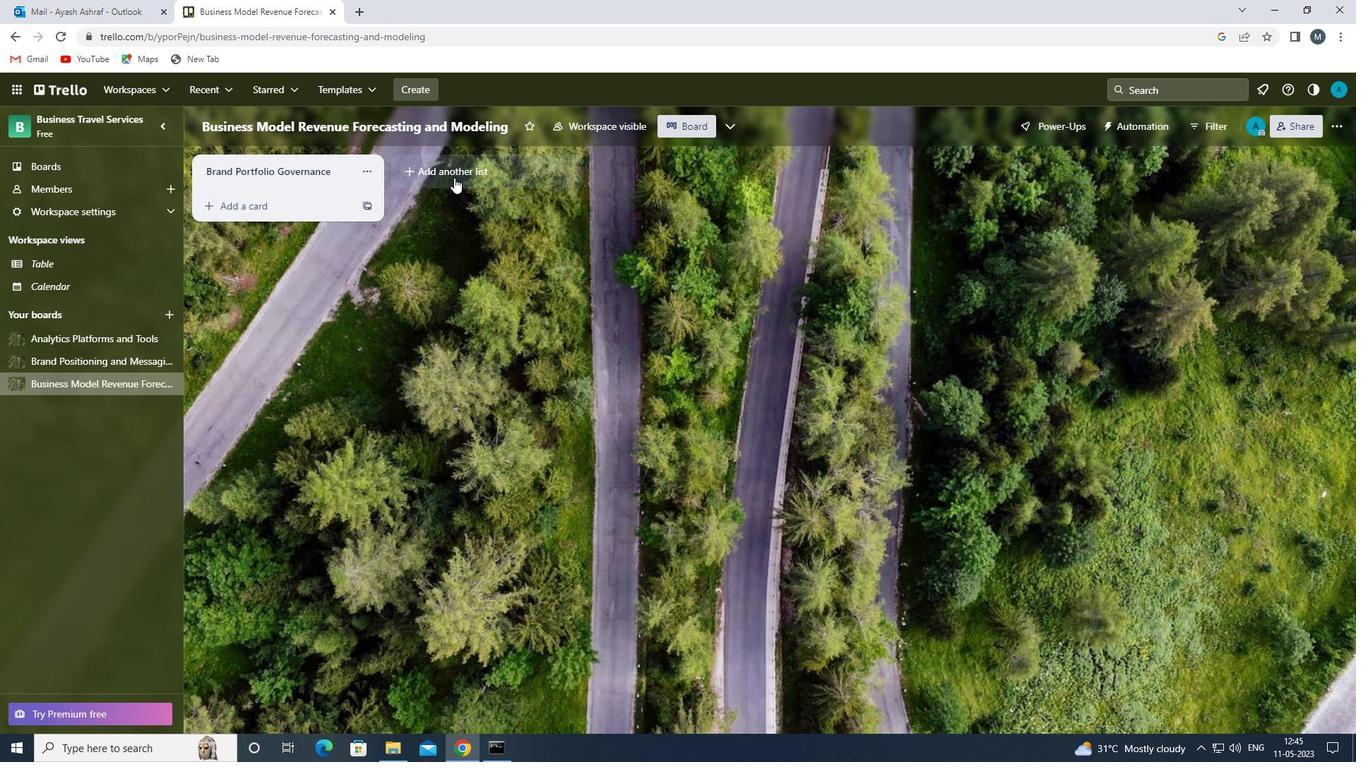 
Action: Mouse moved to (417, 200)
Screenshot: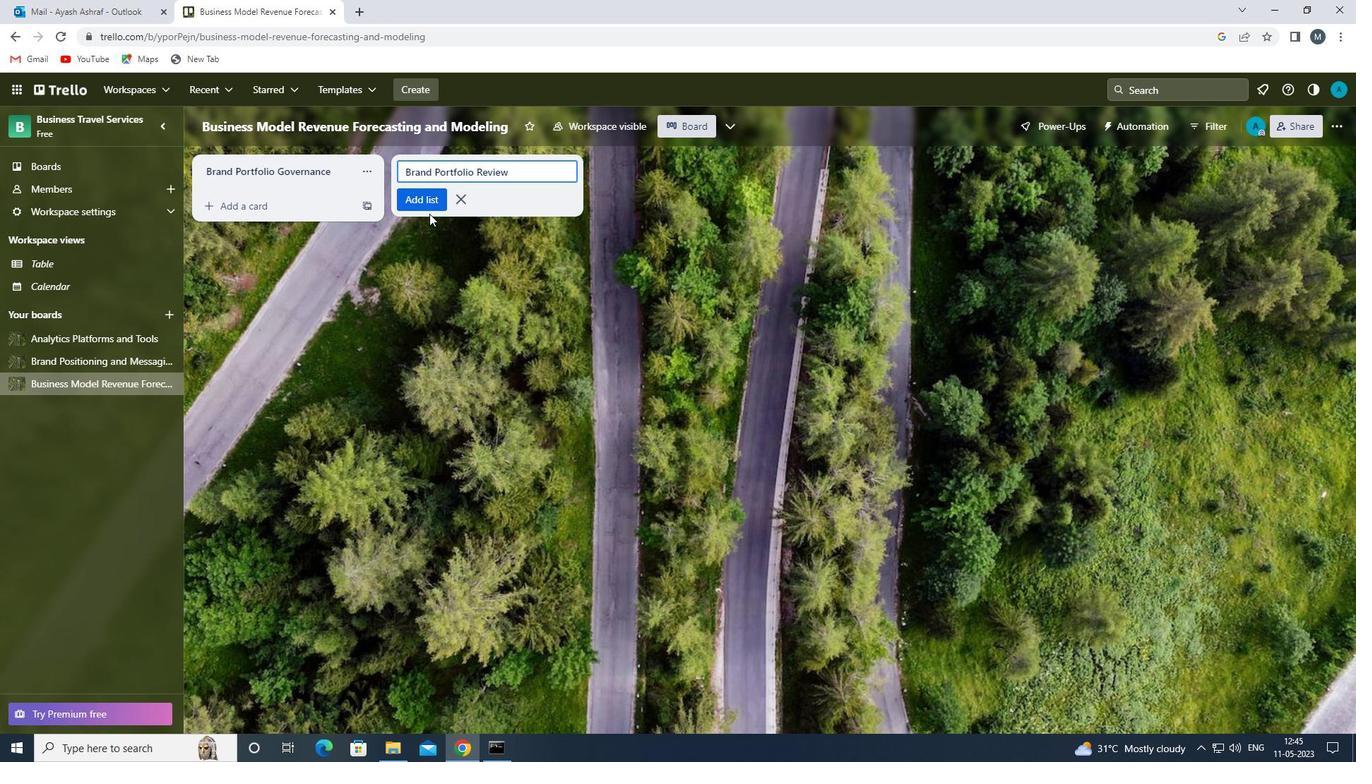 
Action: Mouse pressed left at (417, 200)
Screenshot: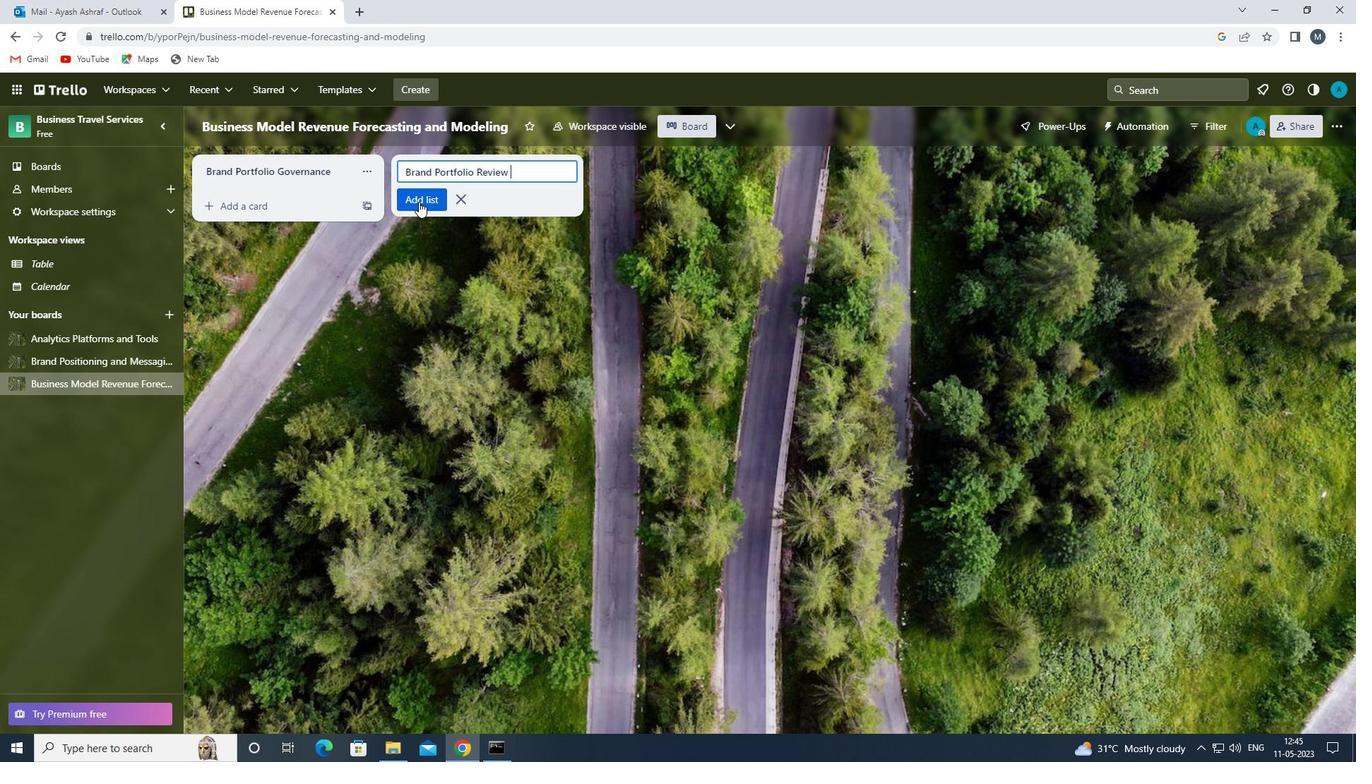 
Action: Mouse moved to (452, 322)
Screenshot: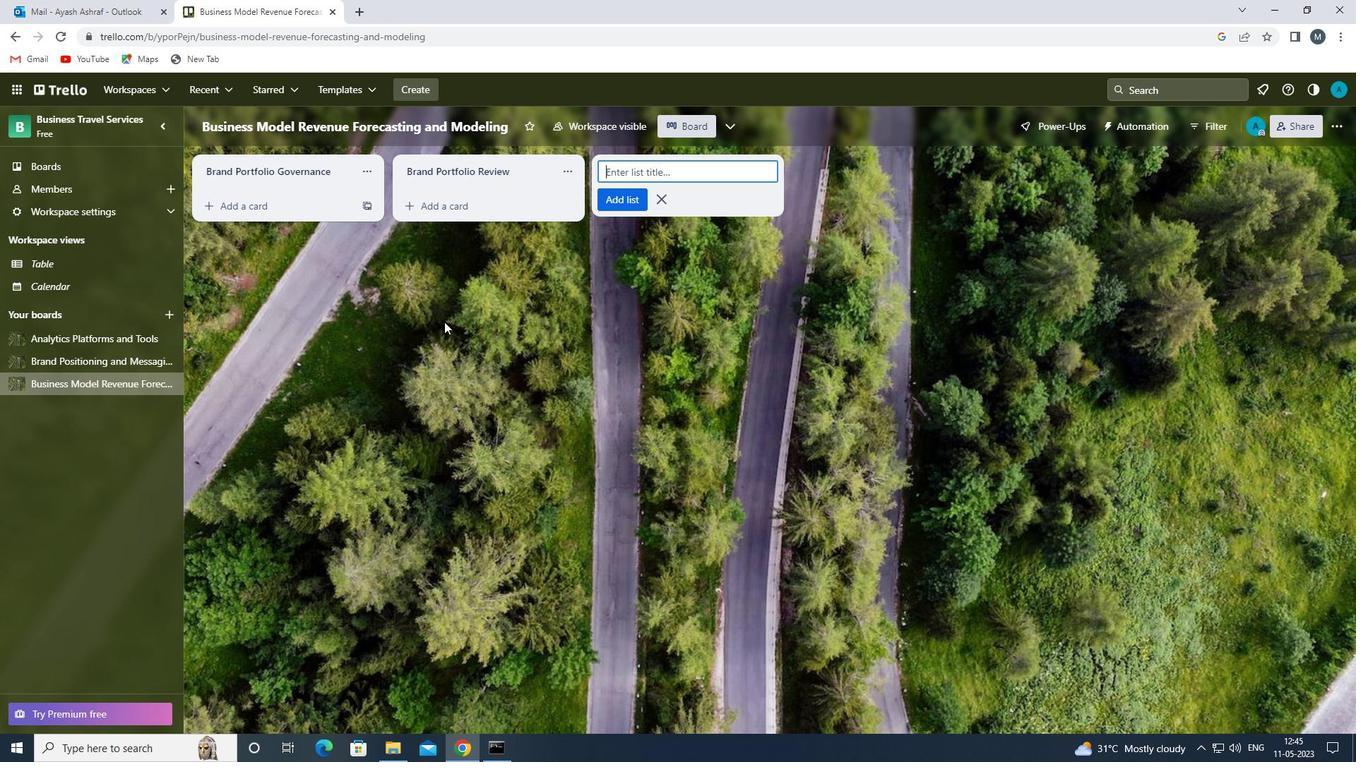 
Action: Mouse pressed left at (452, 322)
Screenshot: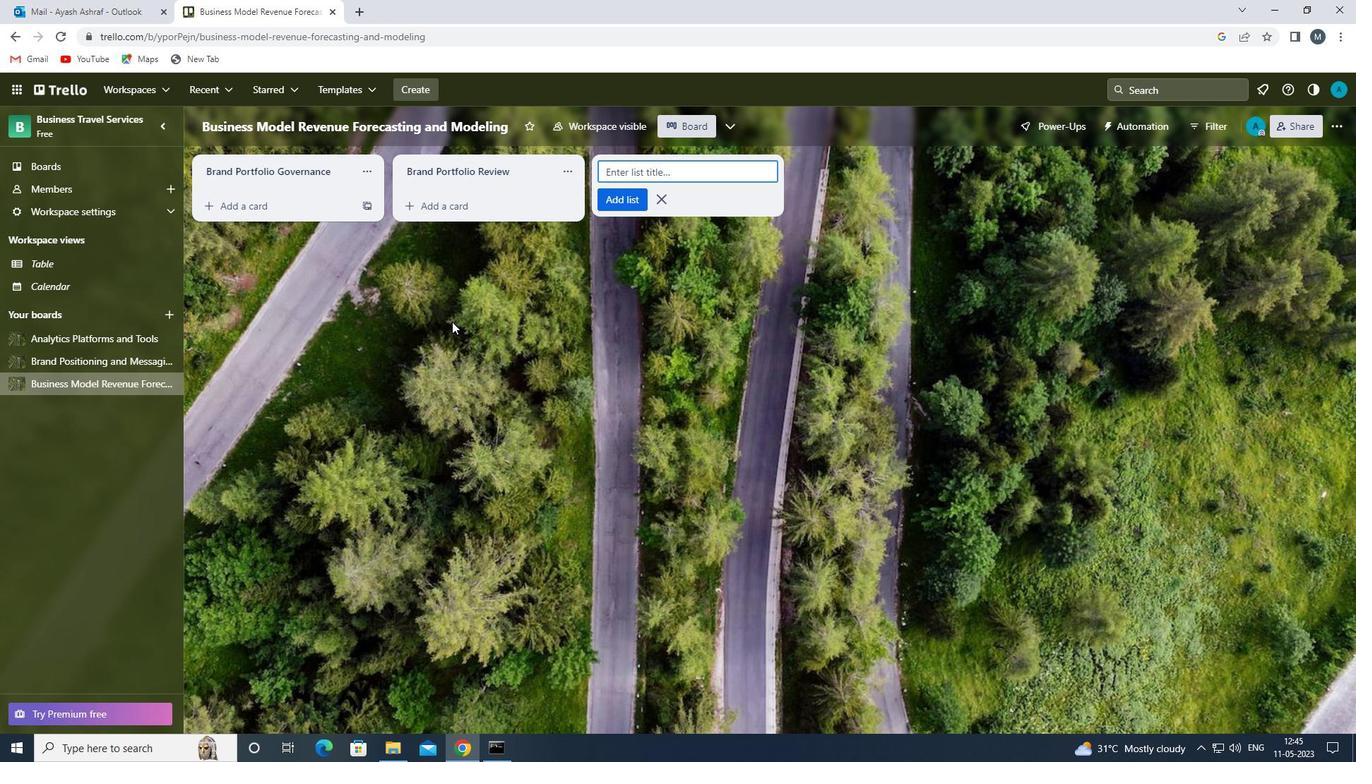 
Action: Mouse moved to (454, 322)
Screenshot: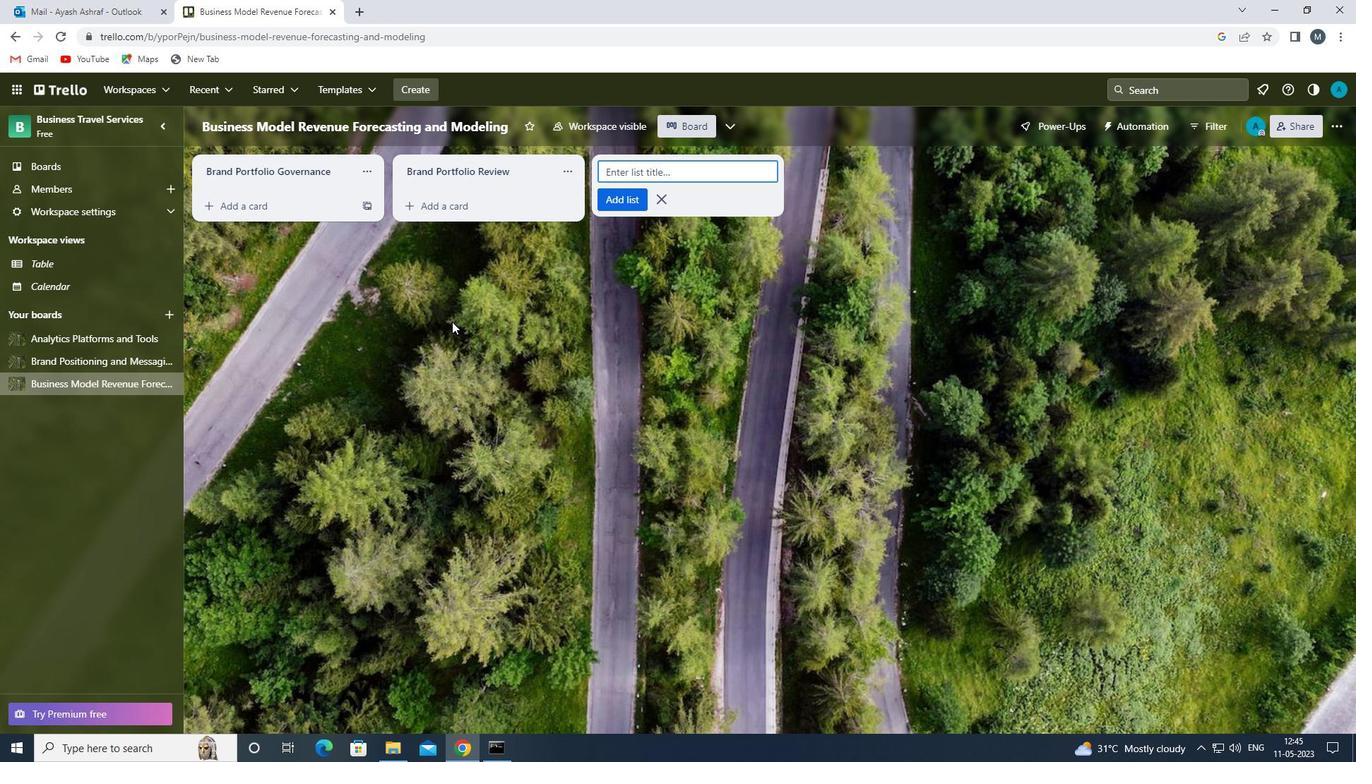 
